 Task: Find connections with filter location Heist-op-den-Berg with filter topic #leadershipwith filter profile language Potuguese with filter current company SBI Life Insurance Co. Ltd. with filter school SHREE K.M. SAVJANI & SMT. K.K. SAVJANI B.B.A./B.C.A. COLLEGE, VERAVAL with filter industry Janitorial Services with filter service category Market Strategy with filter keywords title Sports Volunteer
Action: Mouse moved to (458, 171)
Screenshot: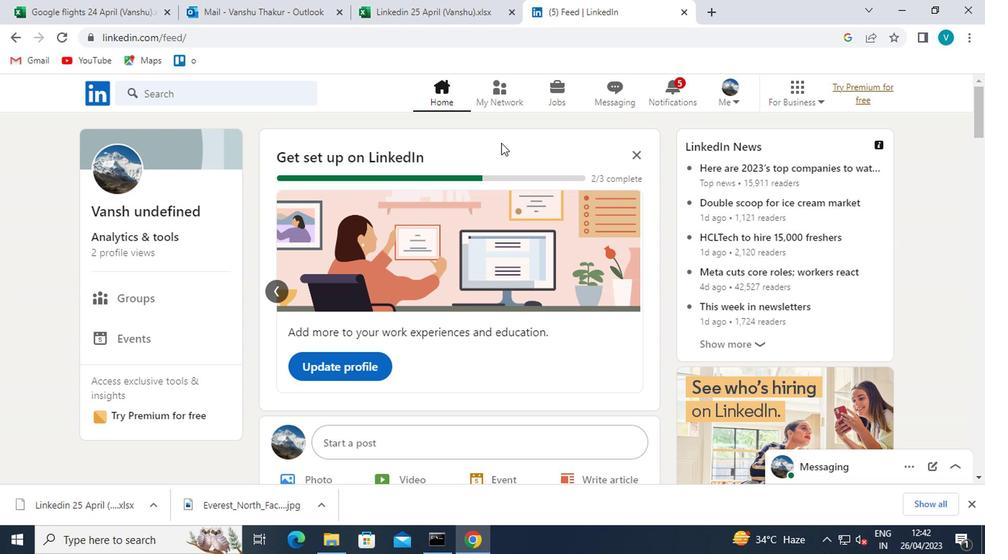
Action: Mouse pressed left at (458, 171)
Screenshot: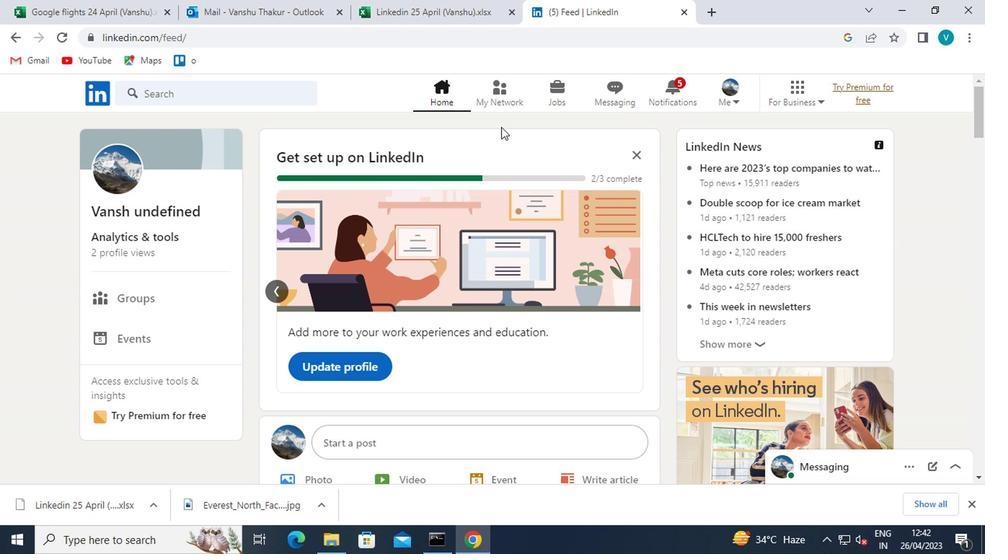 
Action: Mouse moved to (218, 222)
Screenshot: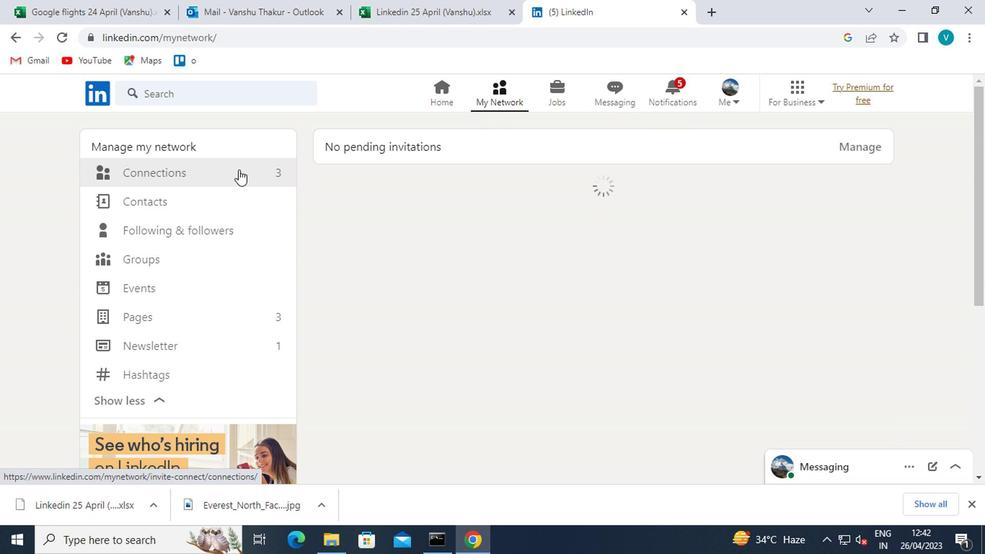 
Action: Mouse pressed left at (218, 222)
Screenshot: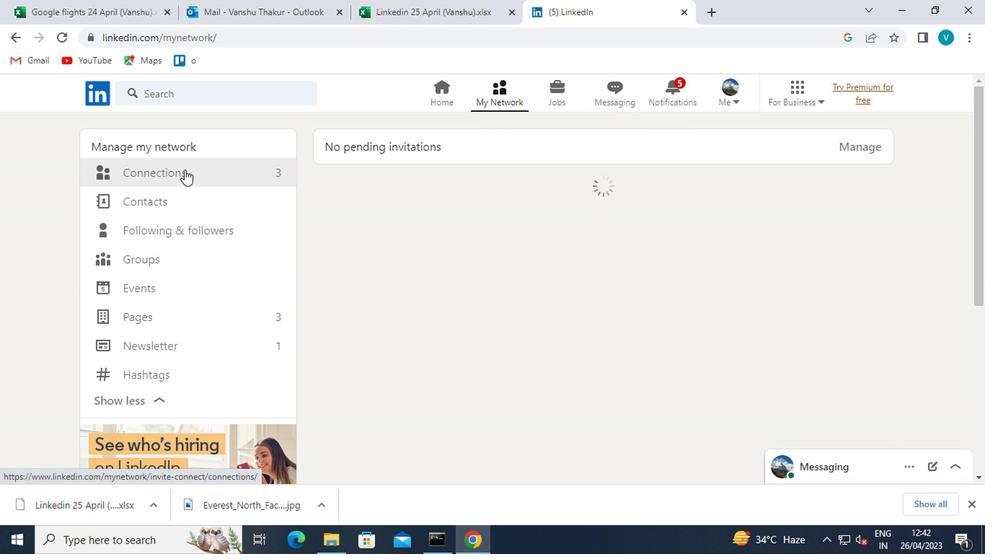 
Action: Mouse moved to (528, 219)
Screenshot: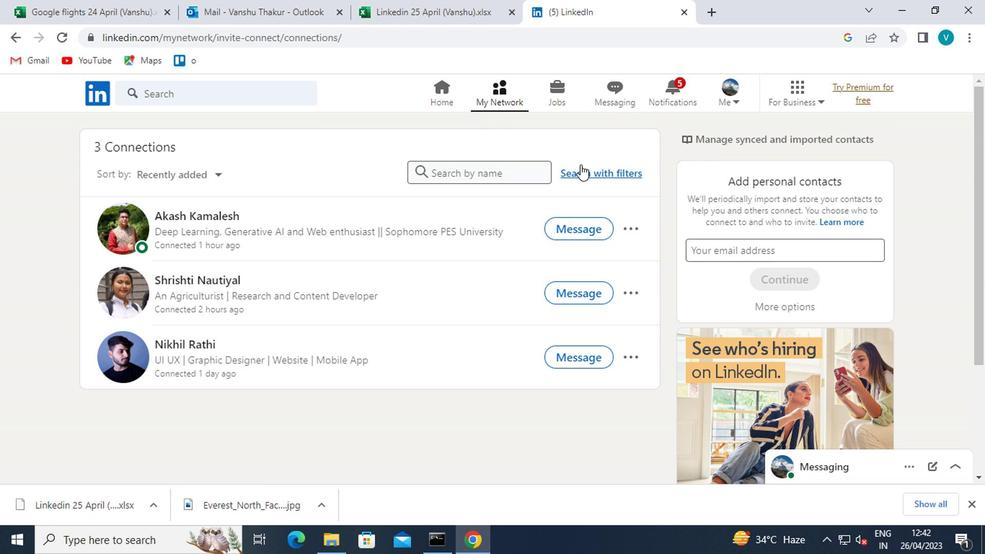 
Action: Mouse pressed left at (528, 219)
Screenshot: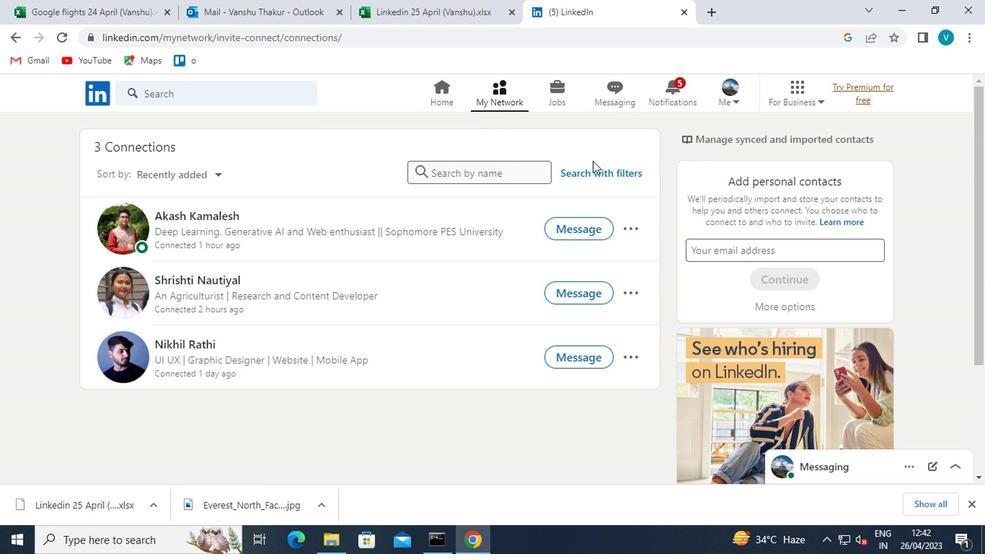 
Action: Mouse moved to (451, 198)
Screenshot: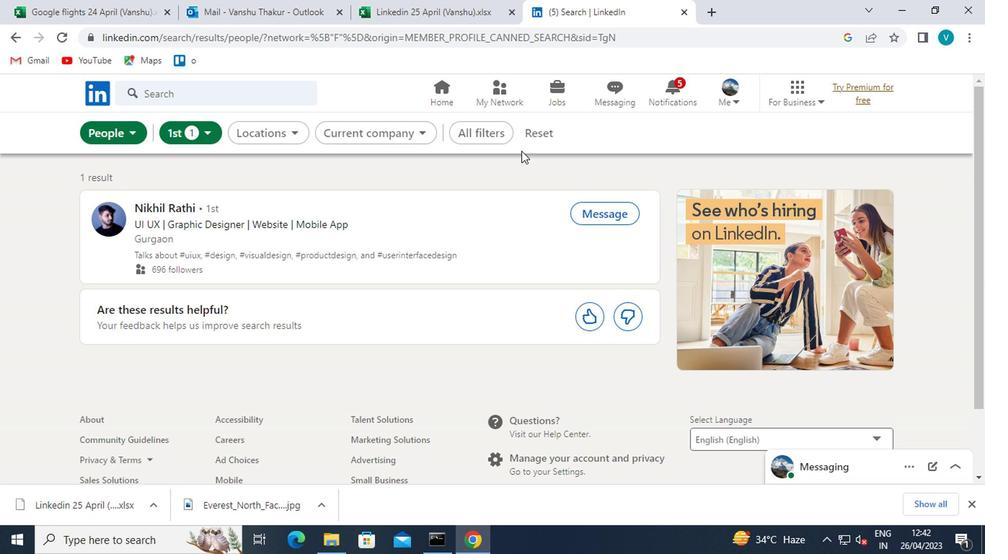 
Action: Mouse pressed left at (451, 198)
Screenshot: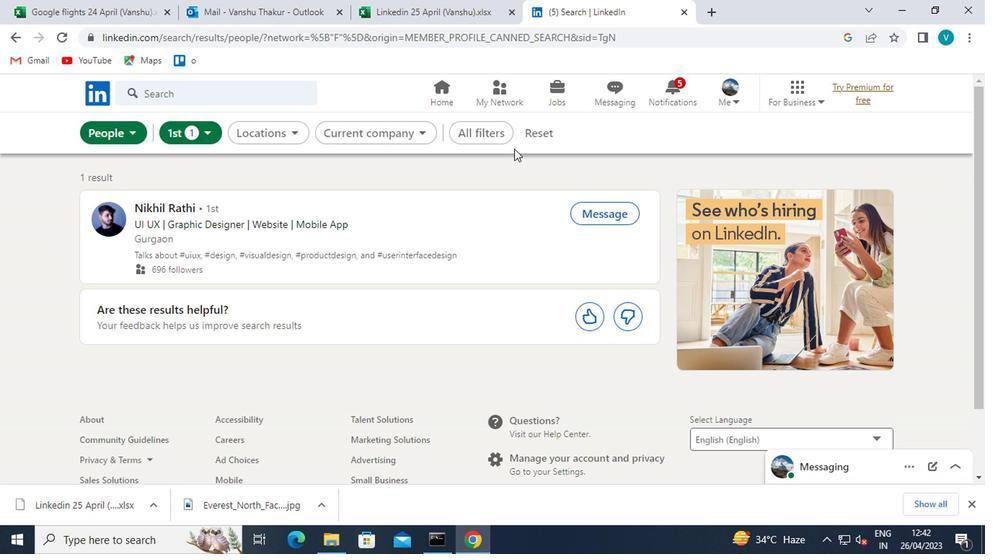 
Action: Mouse moved to (602, 260)
Screenshot: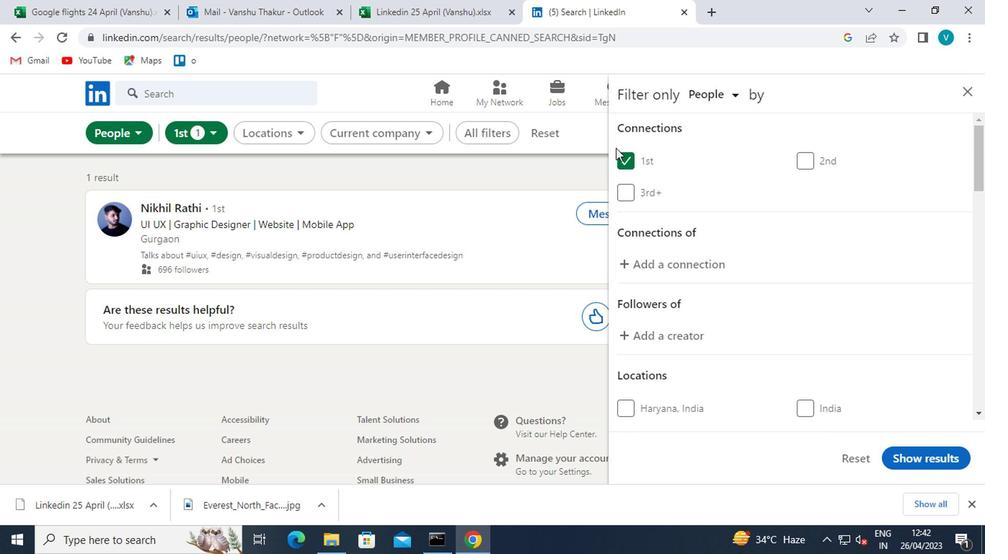 
Action: Mouse scrolled (602, 259) with delta (0, 0)
Screenshot: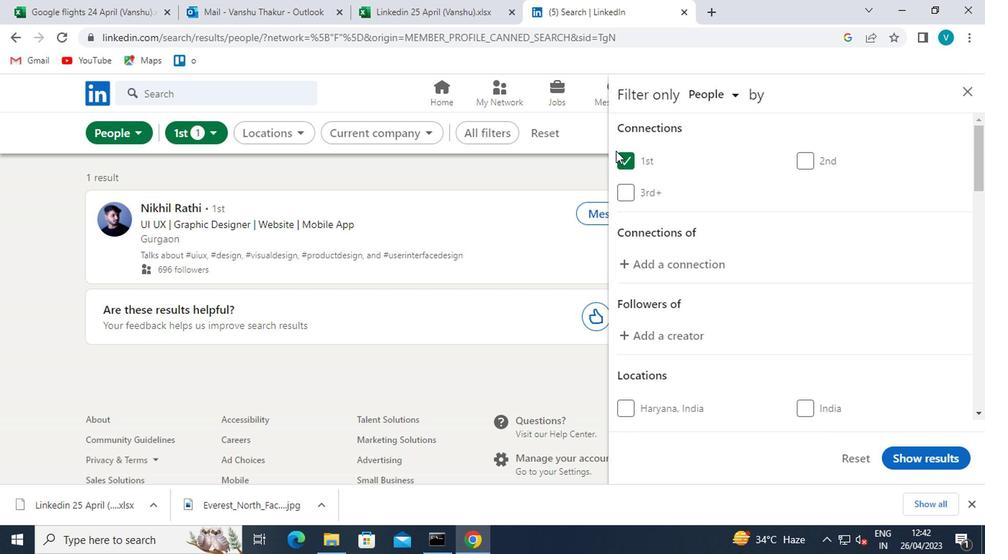 
Action: Mouse moved to (602, 260)
Screenshot: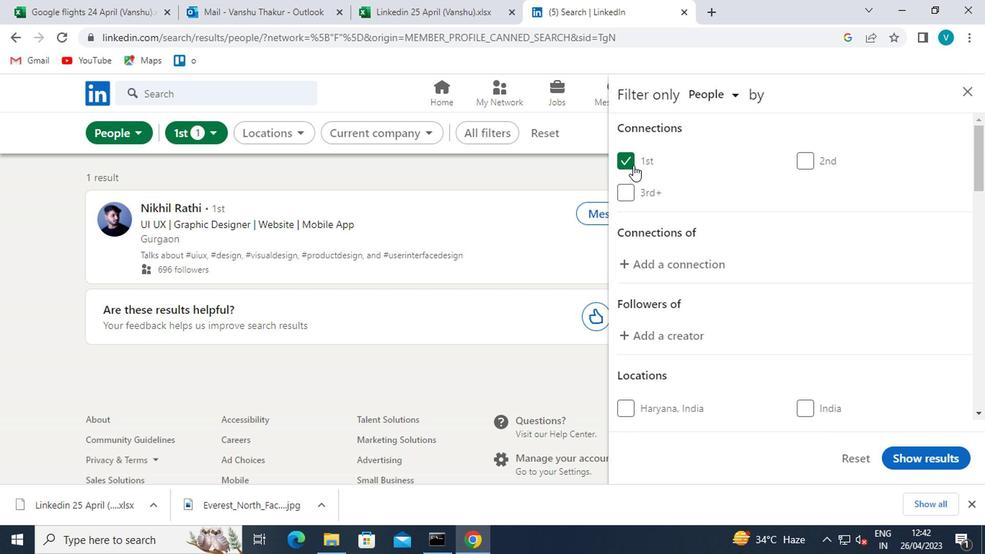 
Action: Mouse scrolled (602, 260) with delta (0, 0)
Screenshot: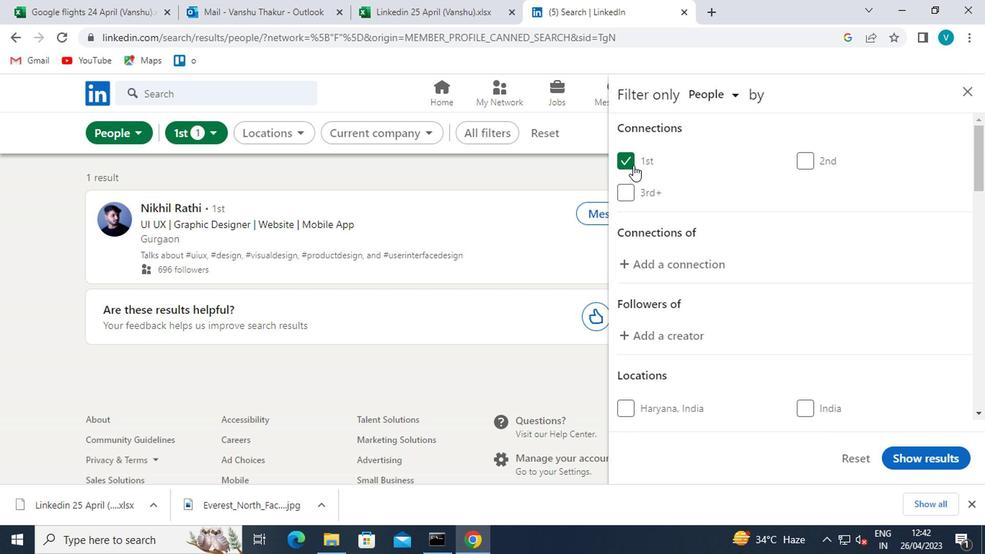
Action: Mouse moved to (579, 330)
Screenshot: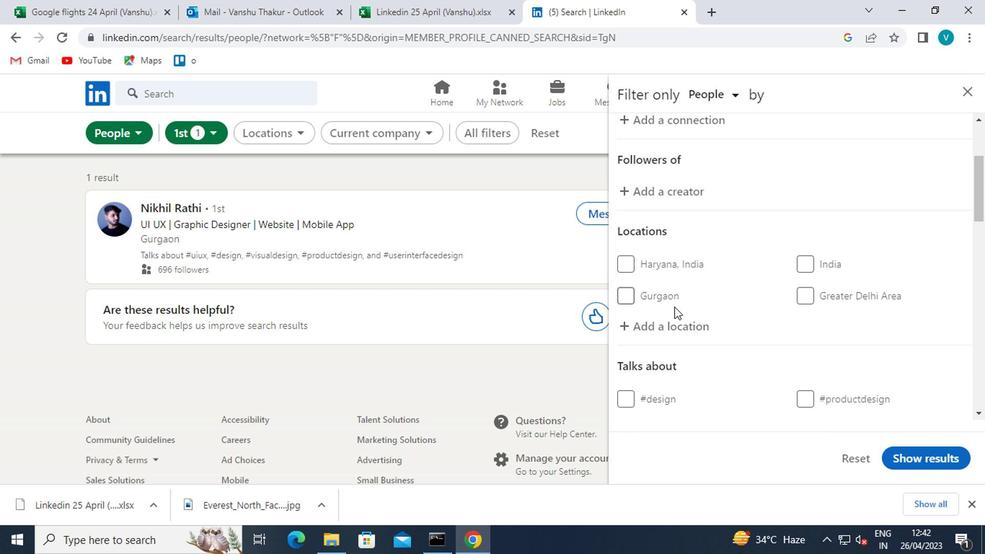 
Action: Mouse pressed left at (579, 330)
Screenshot: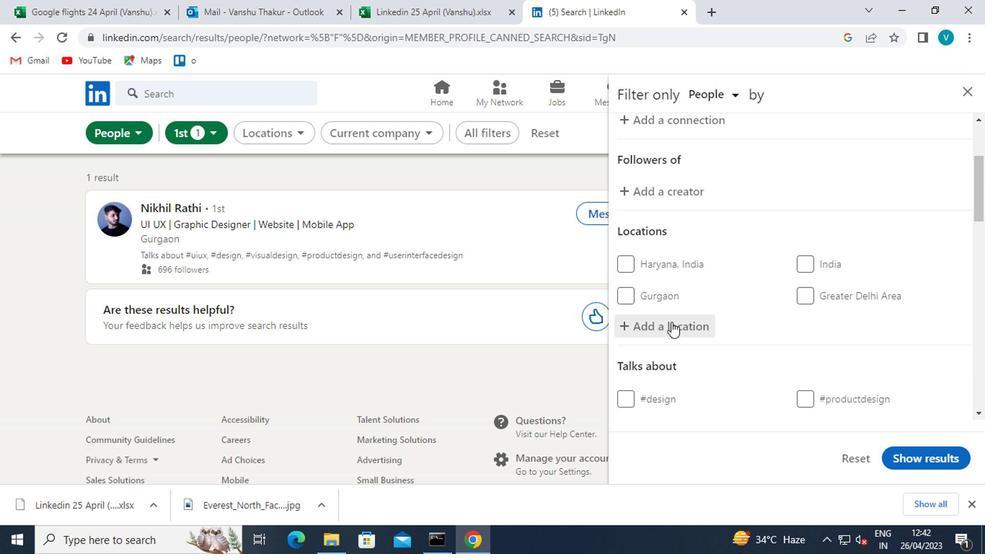 
Action: Key pressed <Key.shift>HEIST
Screenshot: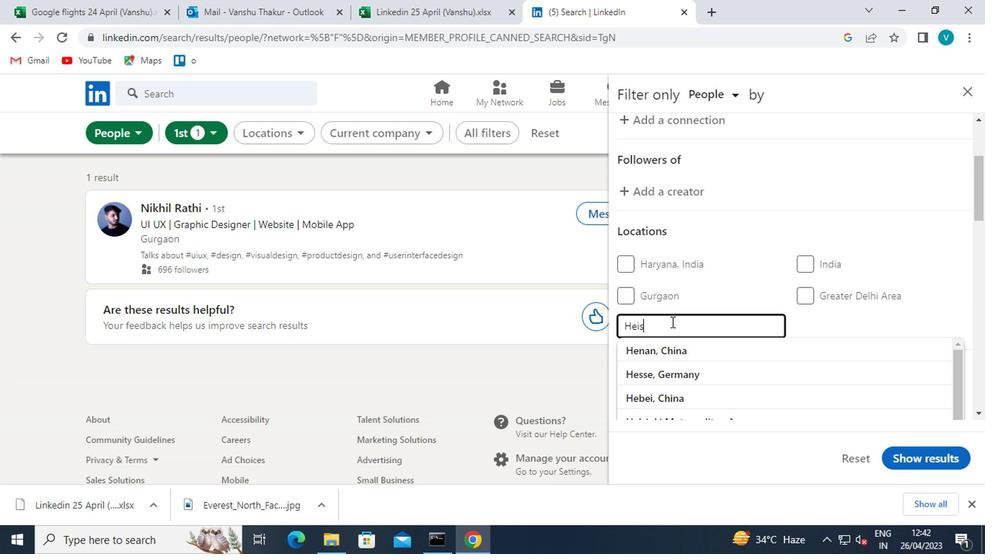 
Action: Mouse moved to (579, 349)
Screenshot: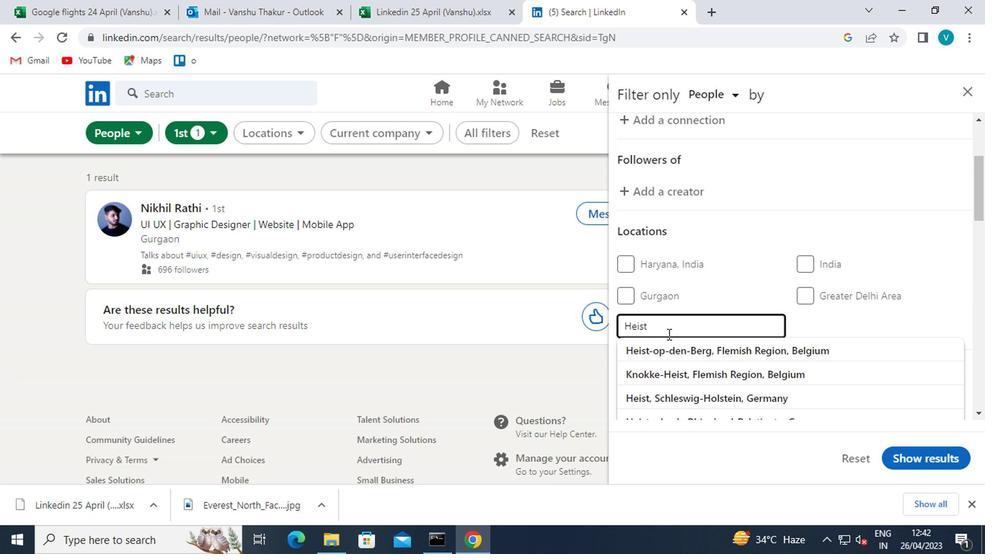 
Action: Mouse pressed left at (579, 349)
Screenshot: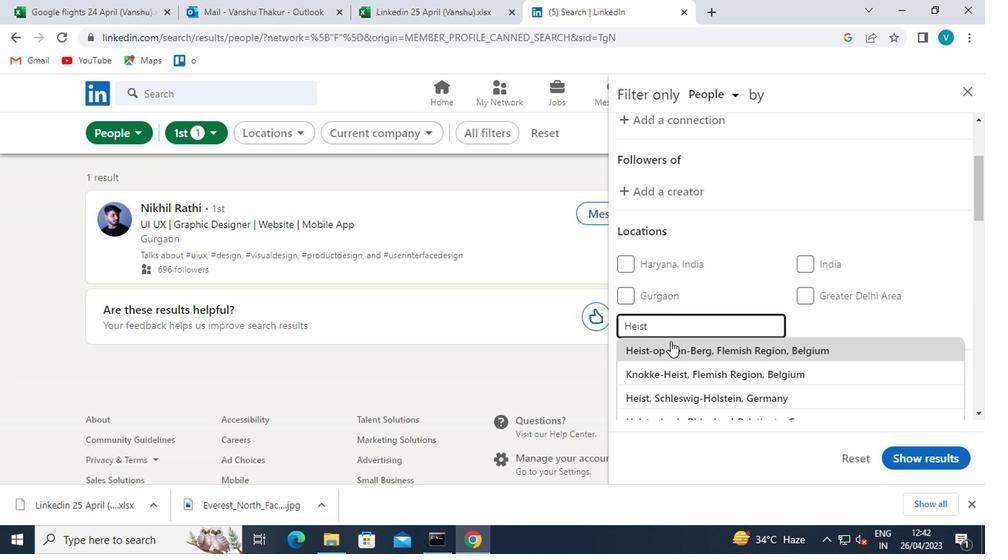 
Action: Mouse scrolled (579, 348) with delta (0, 0)
Screenshot: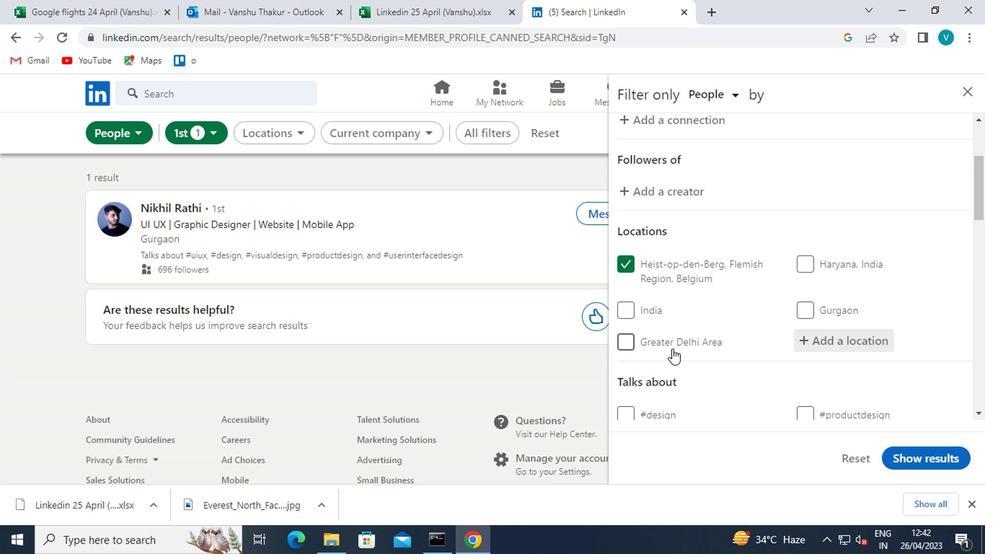 
Action: Mouse scrolled (579, 348) with delta (0, 0)
Screenshot: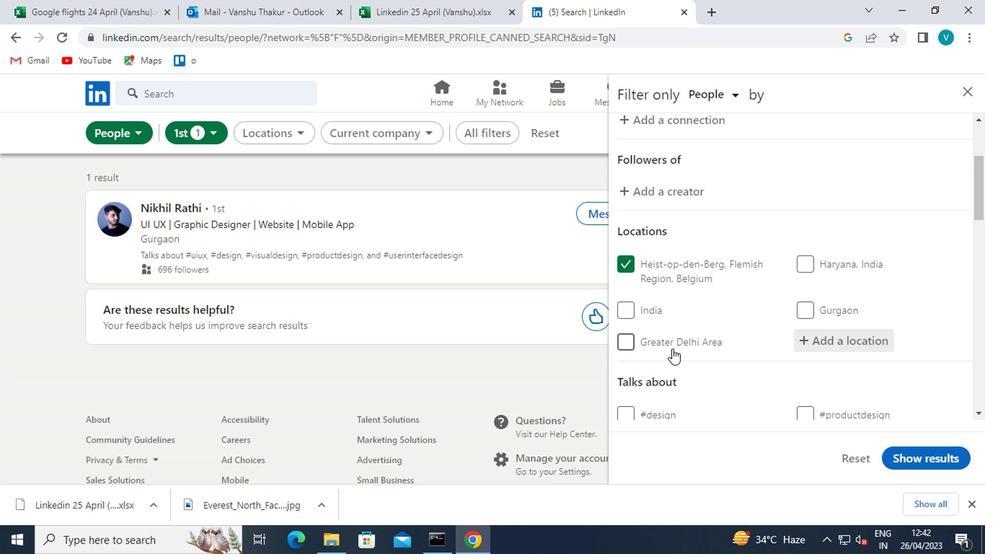 
Action: Mouse moved to (683, 333)
Screenshot: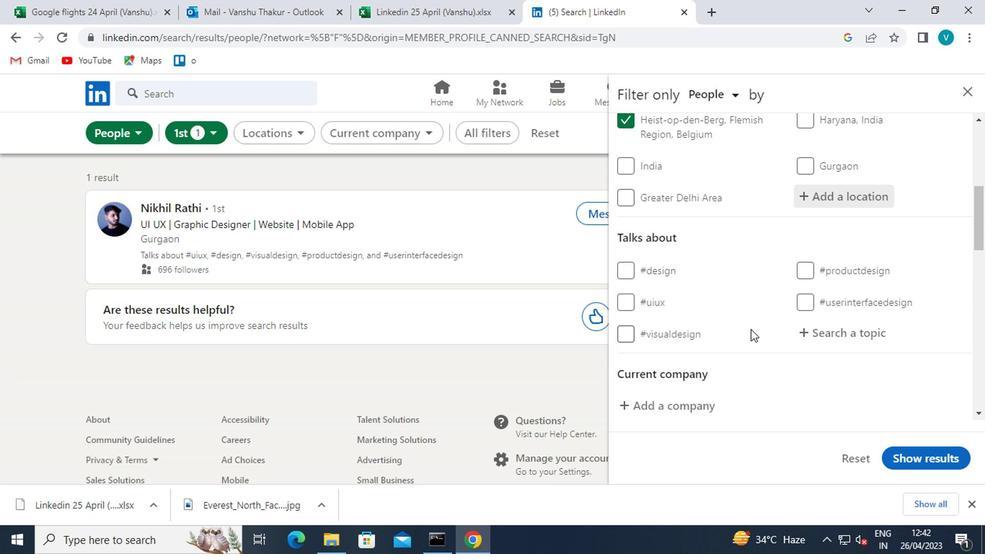 
Action: Mouse pressed left at (683, 333)
Screenshot: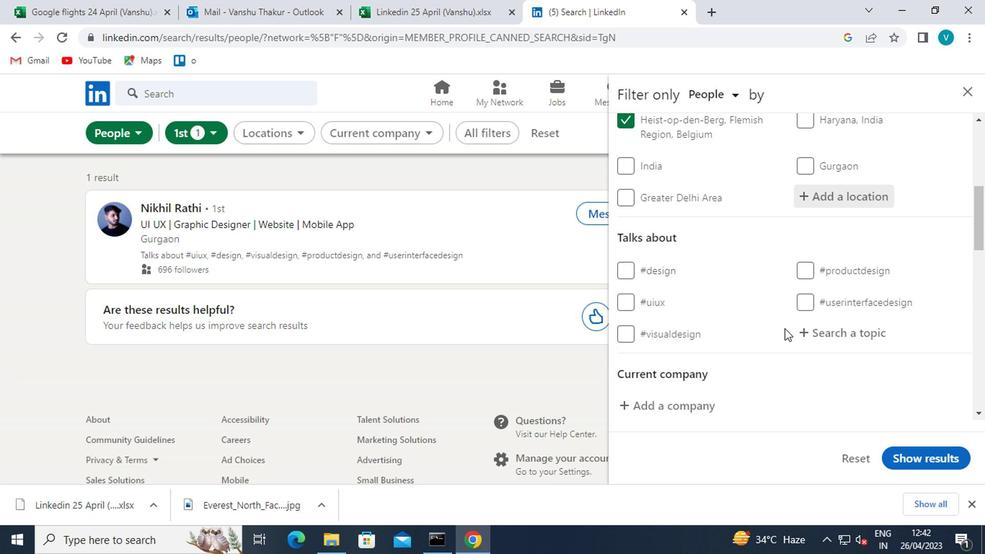 
Action: Key pressed <Key.shift><Key.shift><Key.shift><Key.shift><Key.shift><Key.shift><Key.shift><Key.shift><Key.shift><Key.shift><Key.shift><Key.shift><Key.shift><Key.shift><Key.shift><Key.shift><Key.shift><Key.shift><Key.shift><Key.shift><Key.shift><Key.shift><Key.shift><Key.shift><Key.shift><Key.shift><Key.shift><Key.shift><Key.shift><Key.shift><Key.shift><Key.shift><Key.shift><Key.shift><Key.shift><Key.shift><Key.shift><Key.shift><Key.shift><Key.shift><Key.shift><Key.shift><Key.shift><Key.shift><Key.shift><Key.shift><Key.shift><Key.shift><Key.shift><Key.shift><Key.shift><Key.shift><Key.shift><Key.shift><Key.shift><Key.shift><Key.shift><Key.shift><Key.shift><Key.shift><Key.shift><Key.shift><Key.shift><Key.shift><Key.shift><Key.shift><Key.shift><Key.shift><Key.shift><Key.shift><Key.shift><Key.shift><Key.shift><Key.shift><Key.shift><Key.shift><Key.shift><Key.shift>#LEADERSHIP
Screenshot: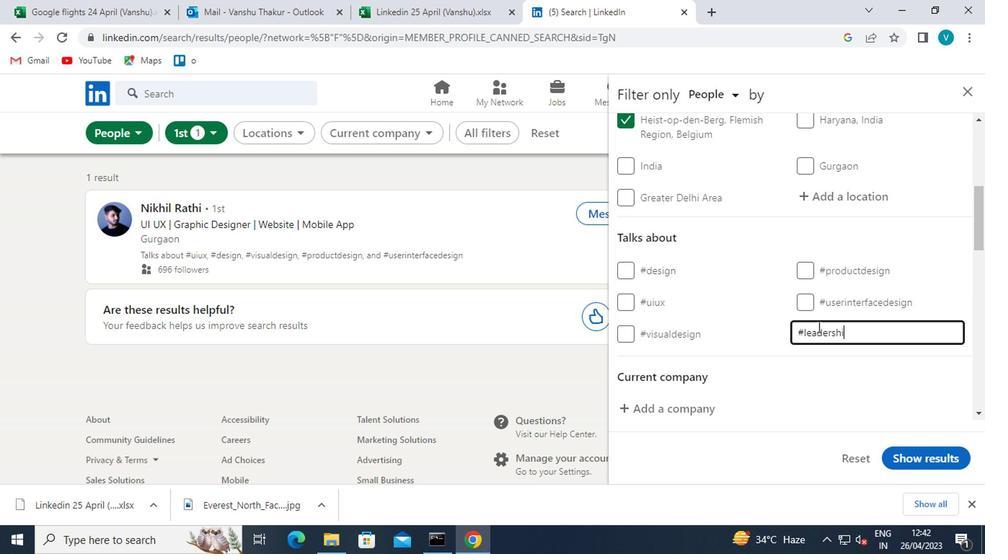 
Action: Mouse moved to (679, 360)
Screenshot: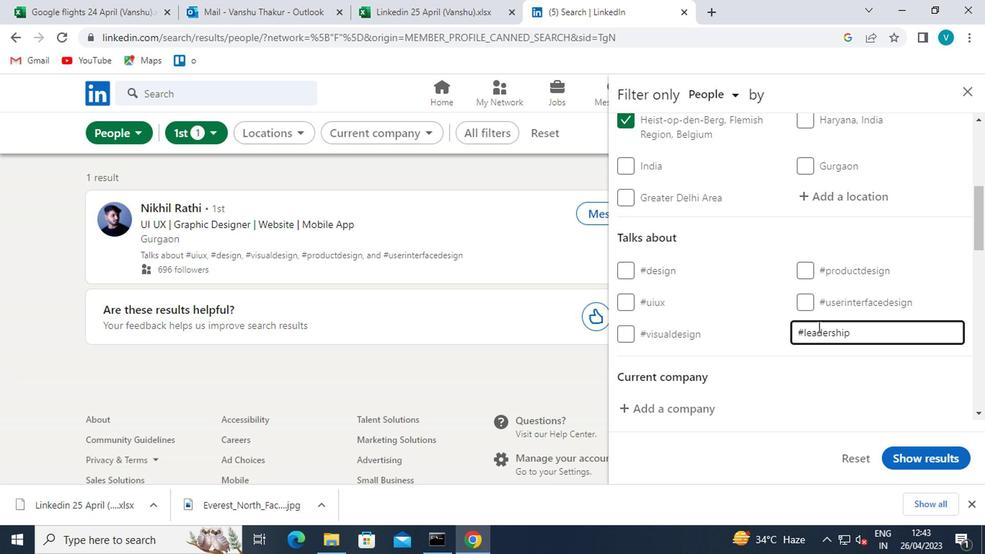 
Action: Mouse pressed left at (679, 360)
Screenshot: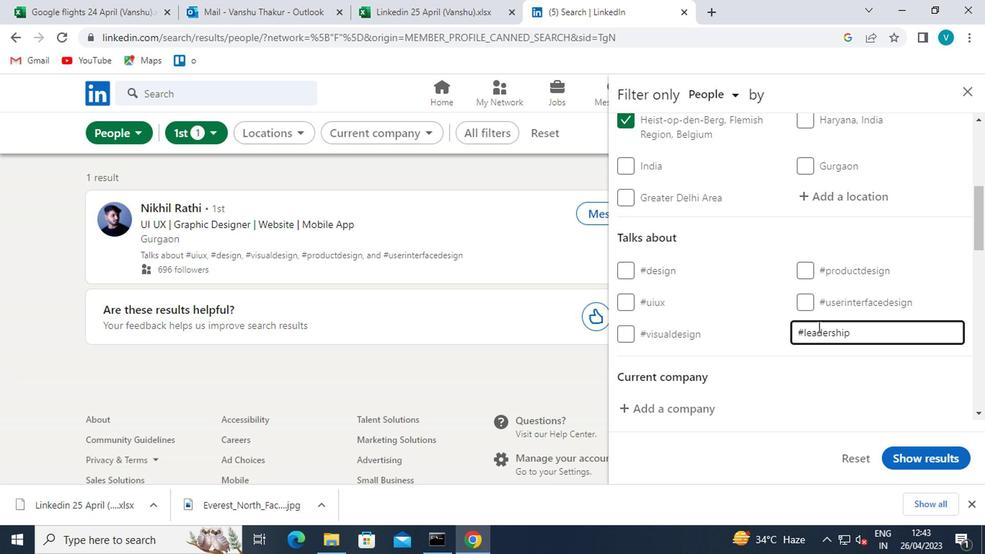 
Action: Mouse scrolled (679, 359) with delta (0, 0)
Screenshot: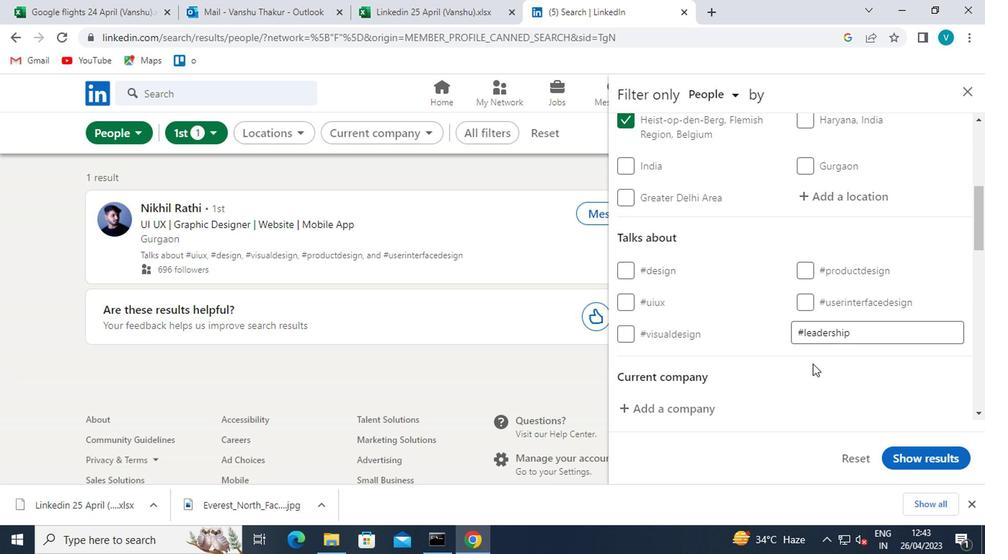 
Action: Mouse scrolled (679, 359) with delta (0, 0)
Screenshot: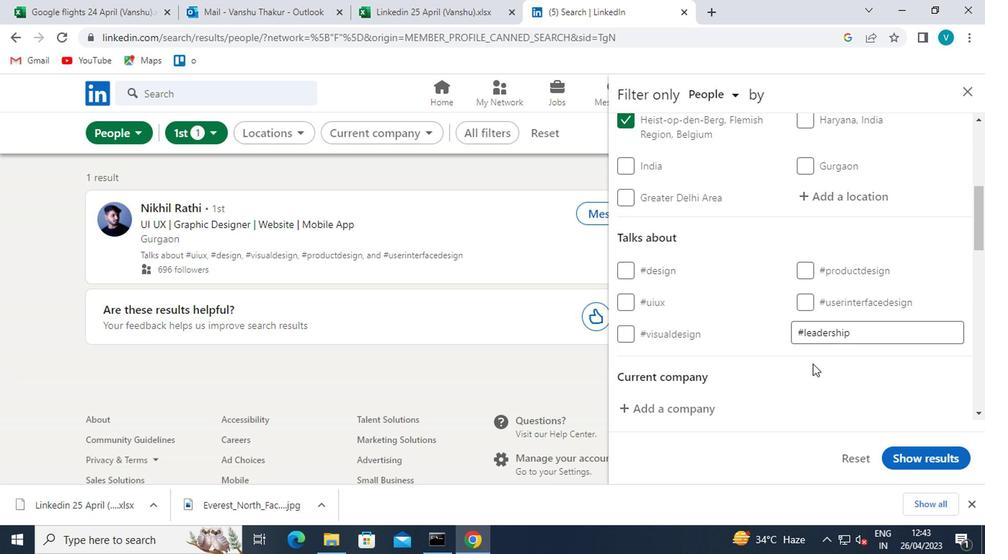 
Action: Mouse moved to (559, 293)
Screenshot: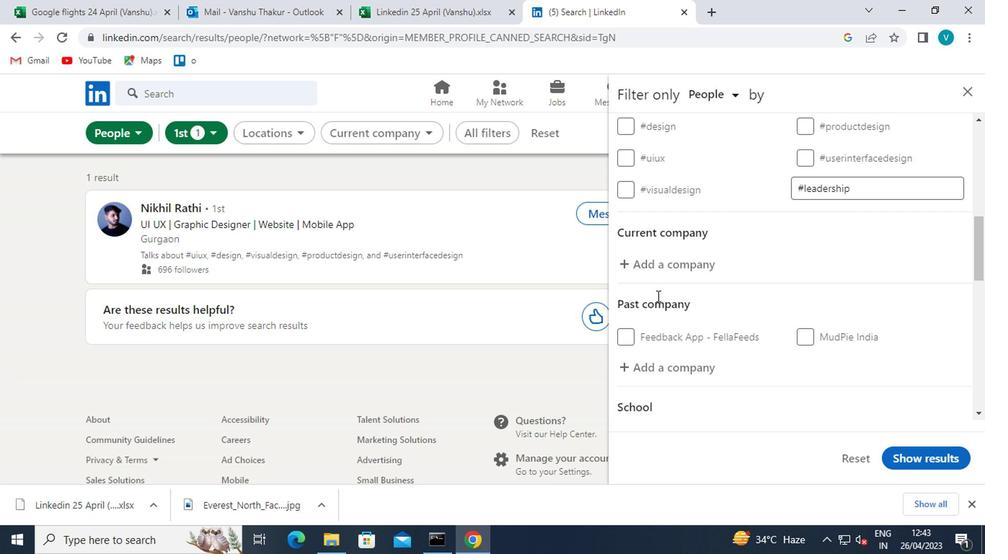 
Action: Mouse pressed left at (559, 293)
Screenshot: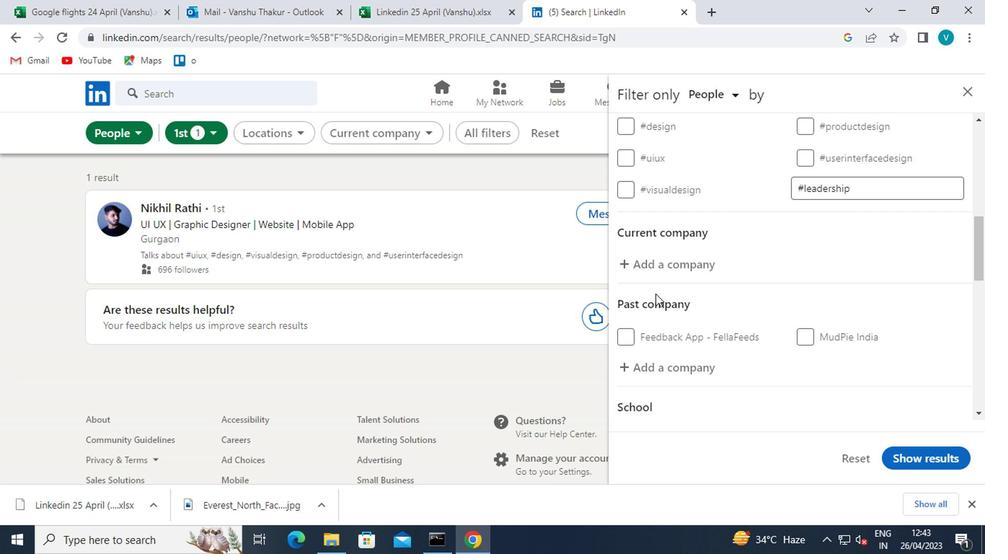 
Action: Key pressed <Key.shift>SBO<Key.backspace><Key.shift>I<Key.space><Key.shift>LIFE<Key.space>
Screenshot: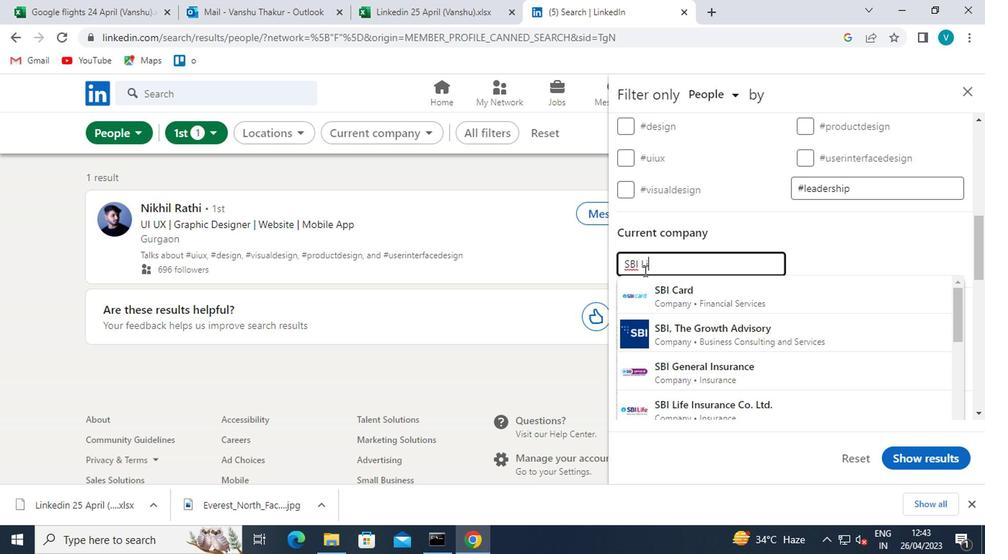 
Action: Mouse moved to (578, 304)
Screenshot: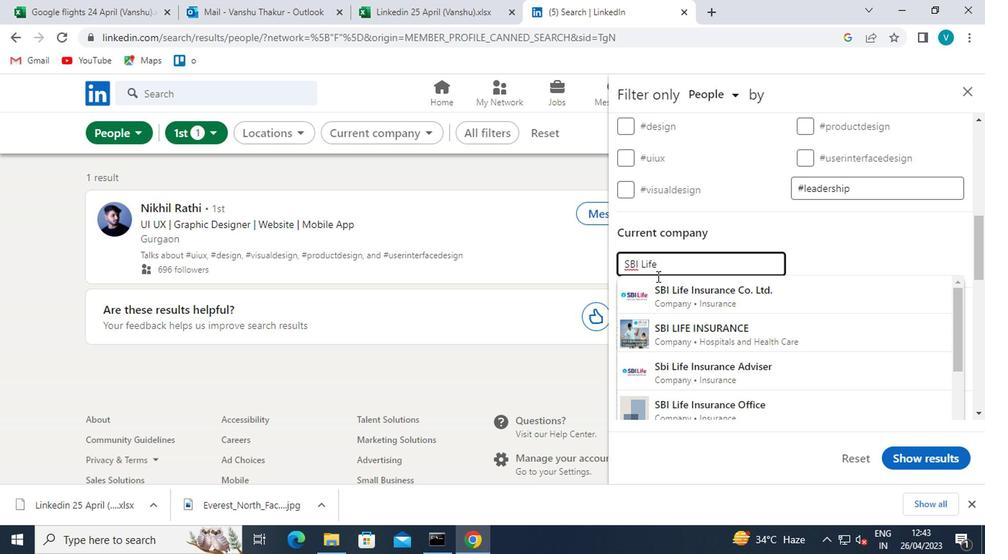 
Action: Mouse pressed left at (578, 304)
Screenshot: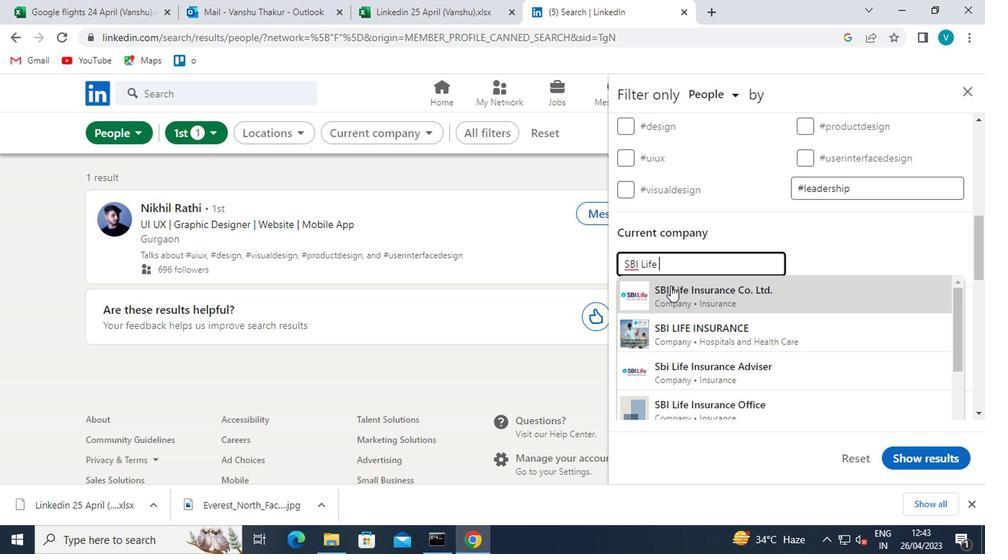 
Action: Mouse scrolled (578, 304) with delta (0, 0)
Screenshot: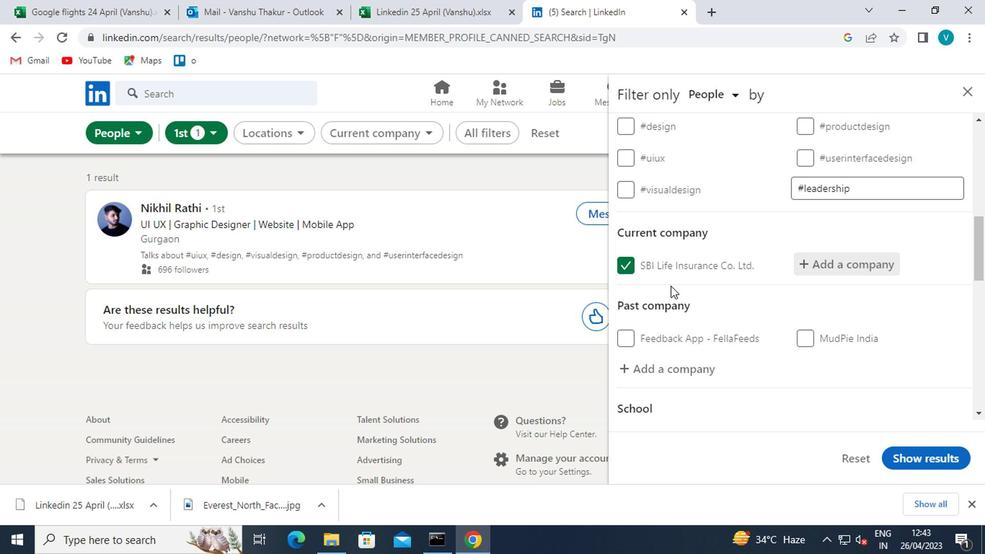 
Action: Mouse scrolled (578, 304) with delta (0, 0)
Screenshot: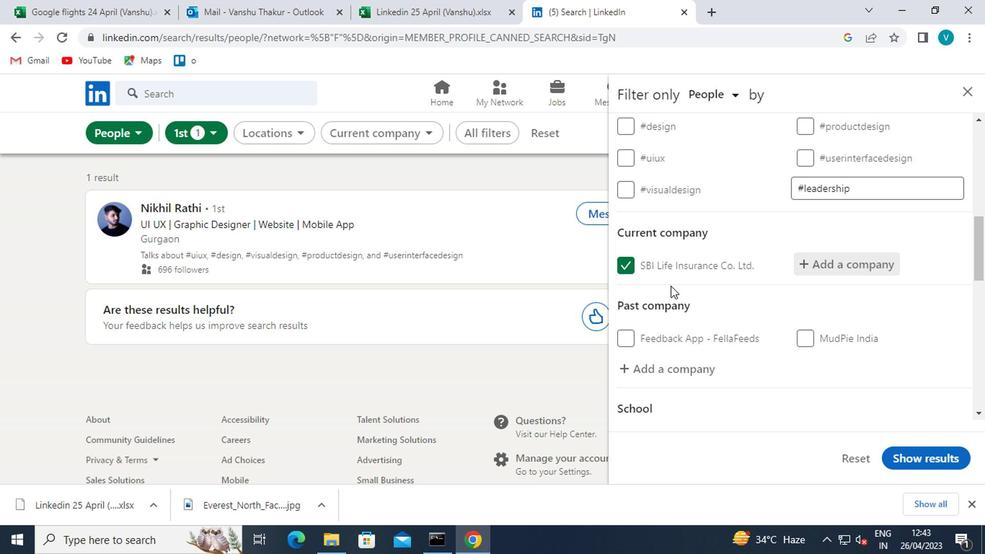 
Action: Mouse moved to (575, 343)
Screenshot: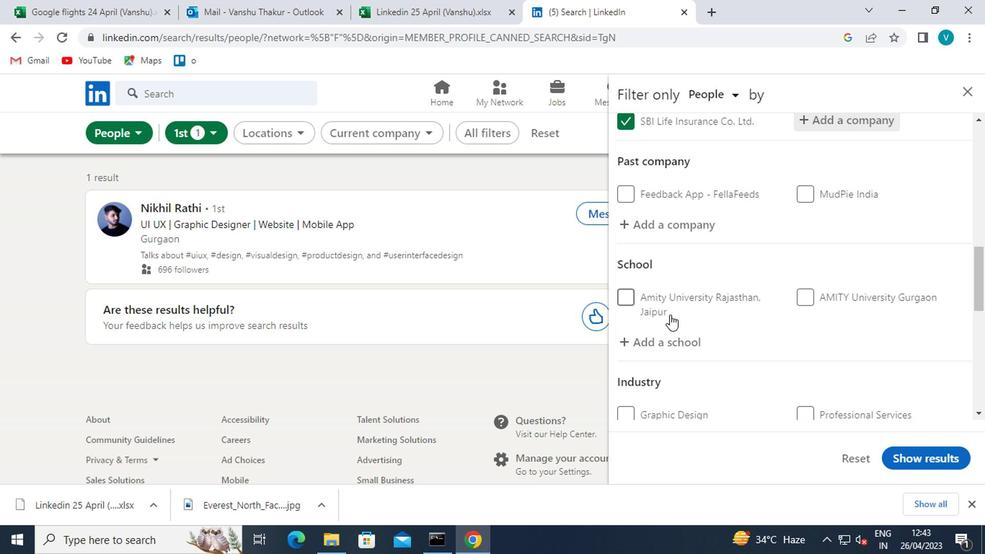 
Action: Mouse pressed left at (575, 343)
Screenshot: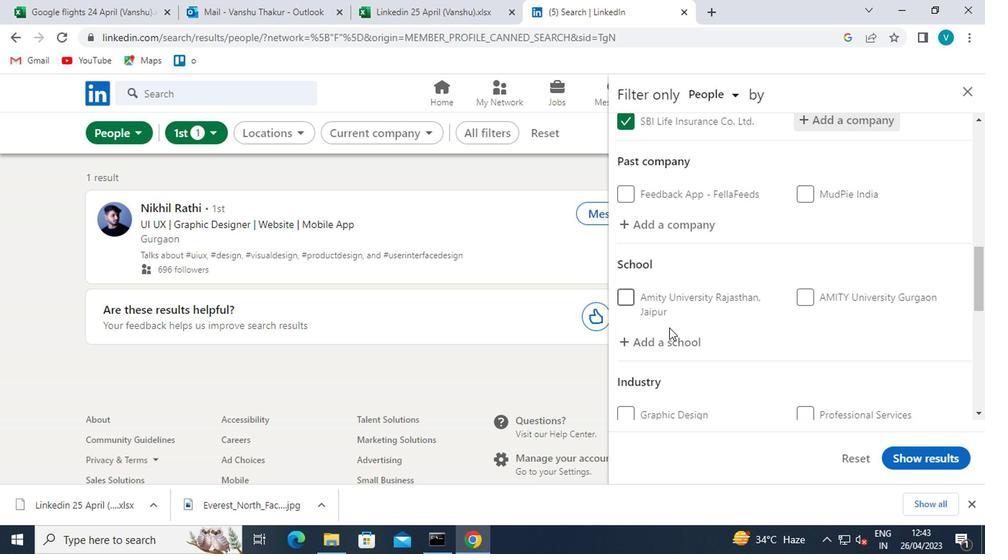 
Action: Key pressed <Key.shift>SHREE<Key.space><Key.shift>K.<Key.shift>M
Screenshot: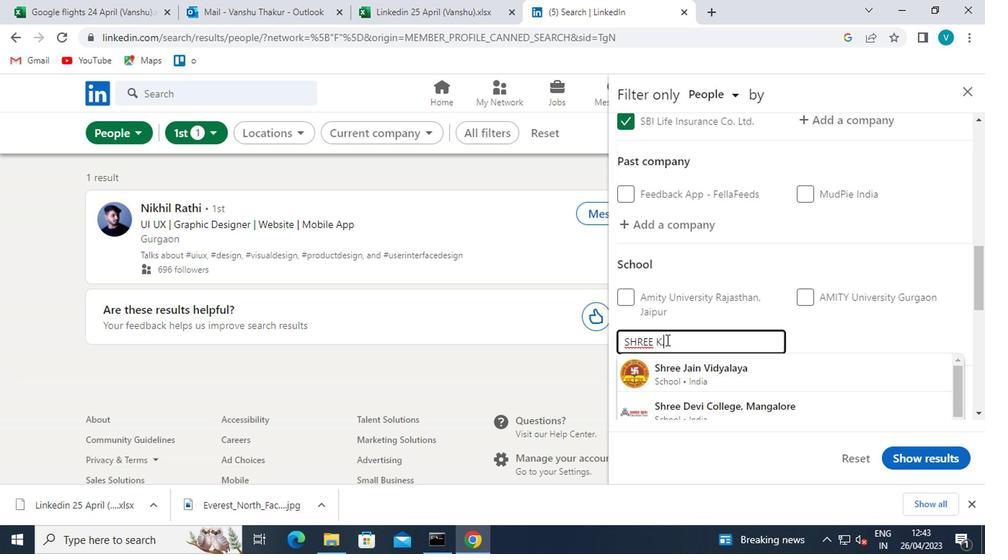 
Action: Mouse moved to (609, 395)
Screenshot: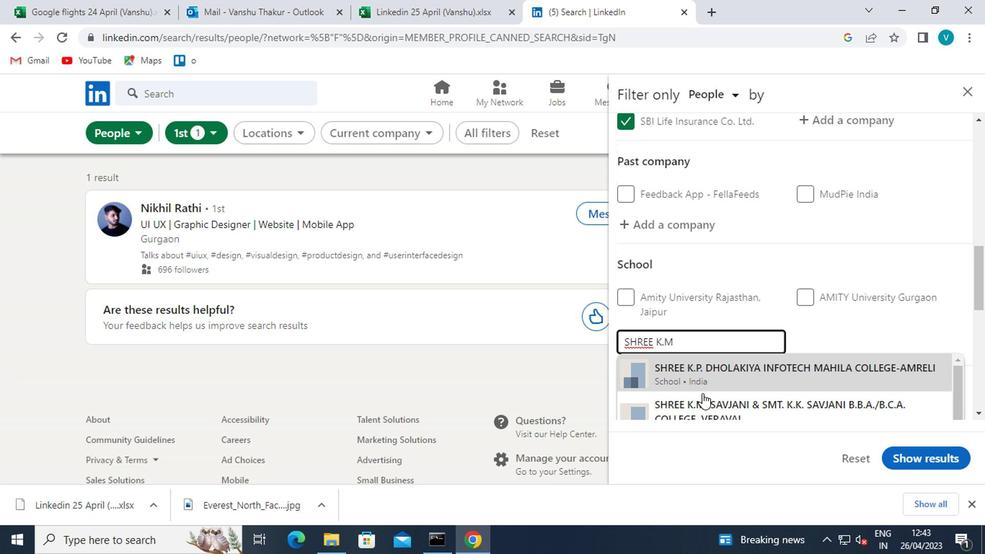 
Action: Mouse pressed left at (609, 395)
Screenshot: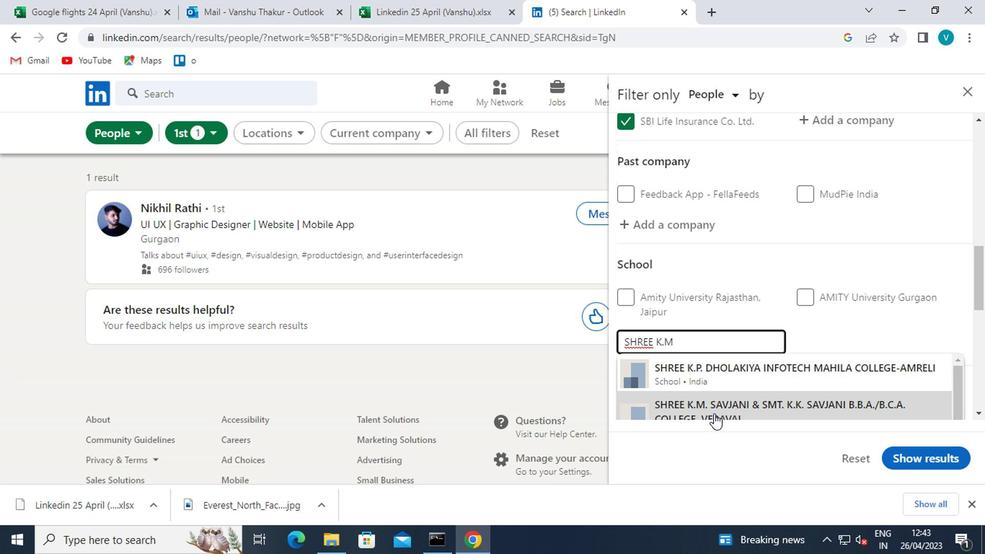 
Action: Mouse moved to (618, 352)
Screenshot: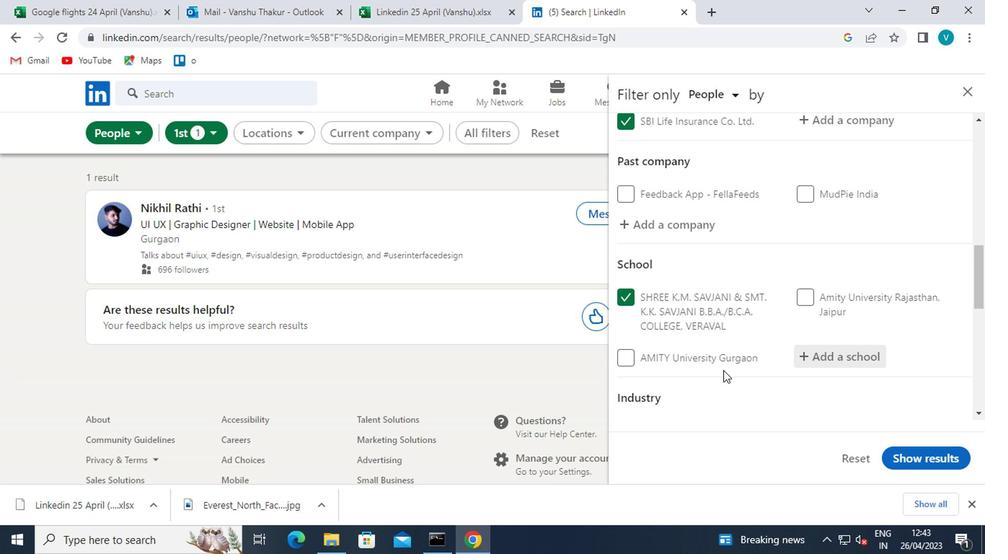 
Action: Mouse scrolled (618, 351) with delta (0, 0)
Screenshot: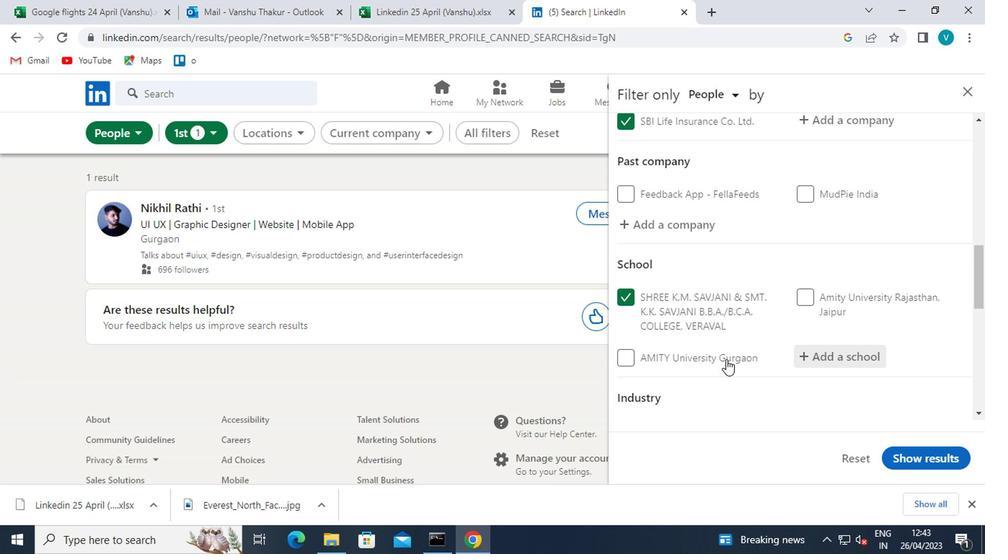 
Action: Mouse scrolled (618, 351) with delta (0, 0)
Screenshot: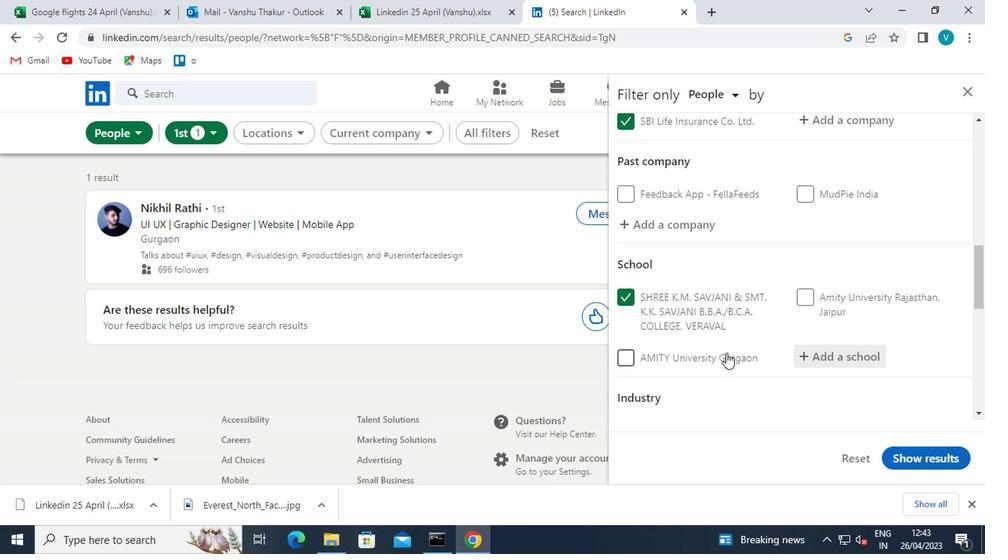 
Action: Mouse moved to (691, 324)
Screenshot: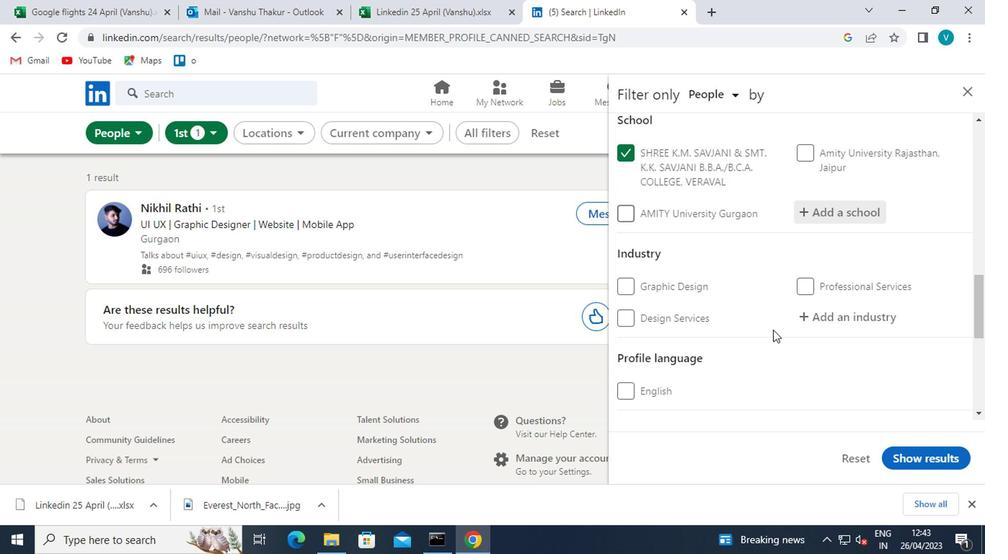 
Action: Mouse pressed left at (691, 324)
Screenshot: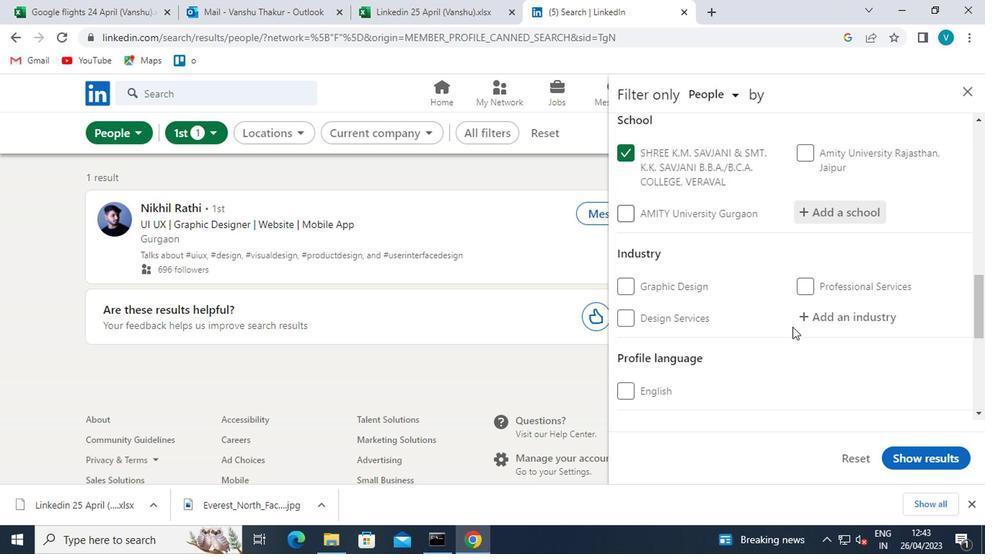
Action: Key pressed <Key.shift>JANITOT<Key.backspace>
Screenshot: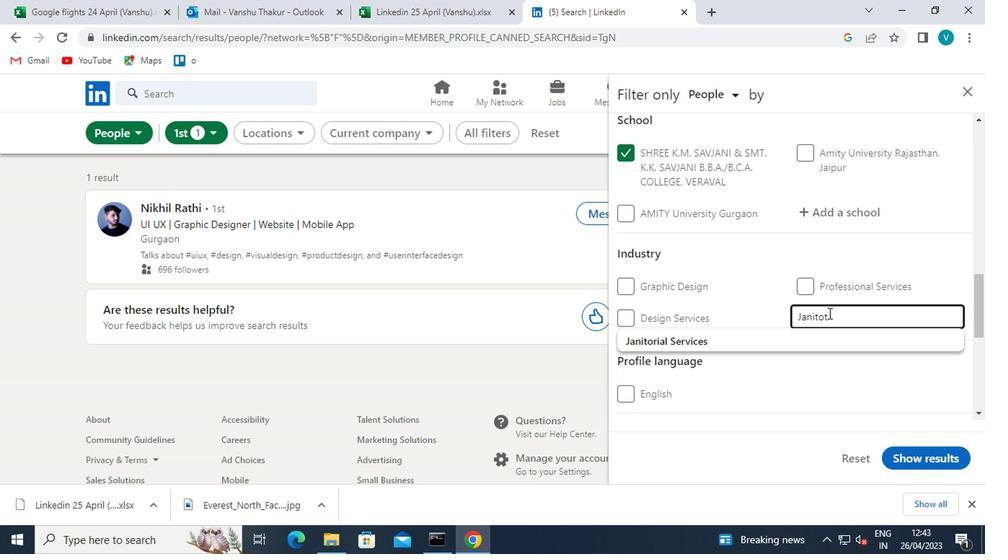 
Action: Mouse moved to (586, 340)
Screenshot: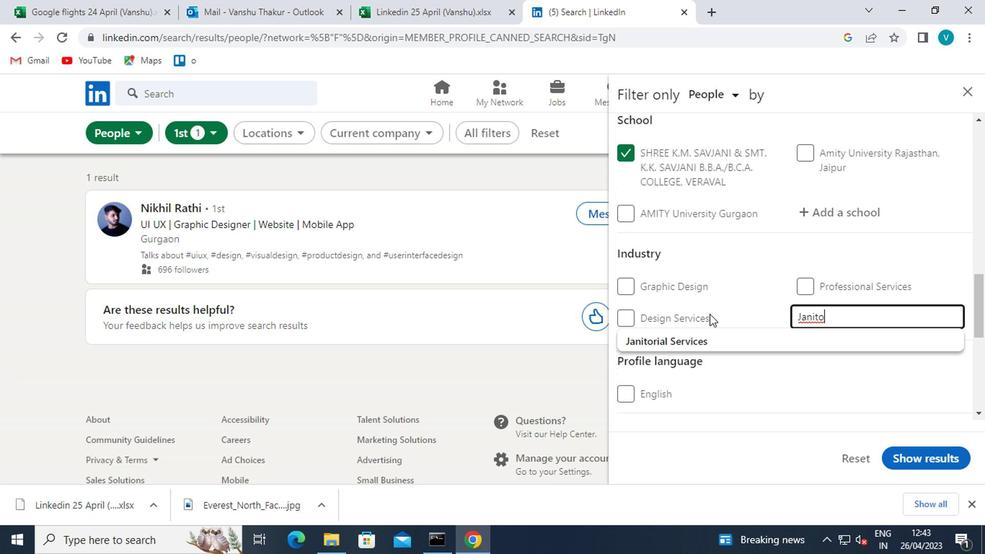 
Action: Mouse pressed left at (586, 340)
Screenshot: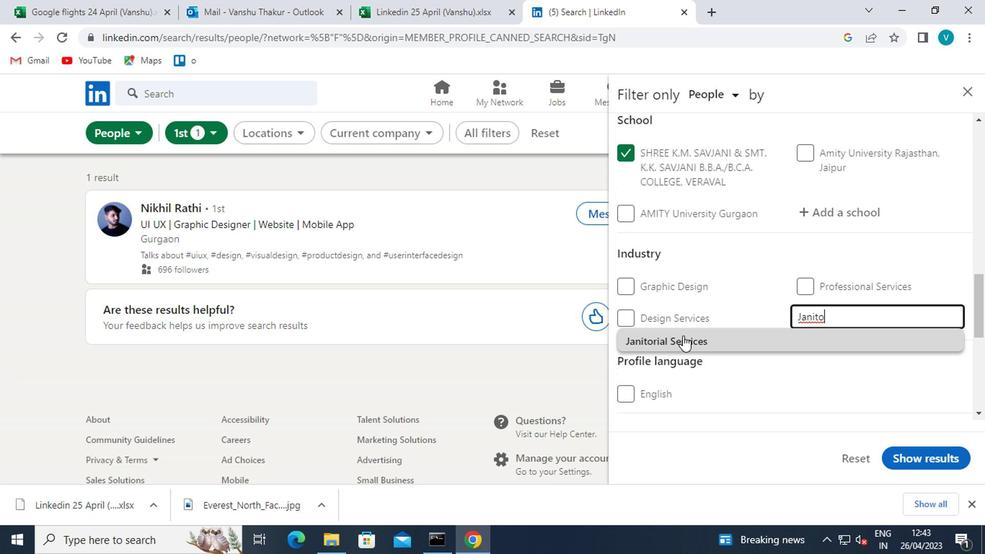 
Action: Mouse scrolled (586, 340) with delta (0, 0)
Screenshot: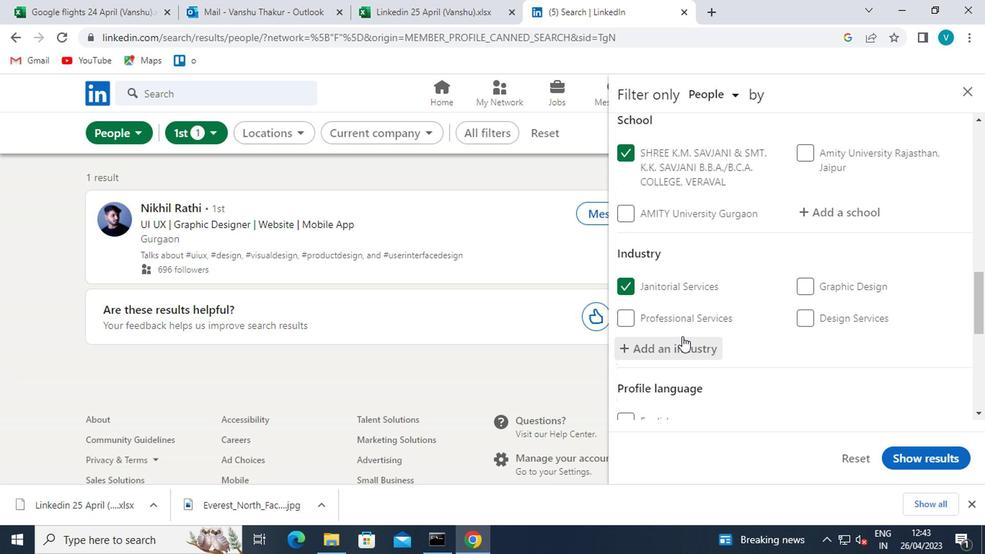 
Action: Mouse scrolled (586, 340) with delta (0, 0)
Screenshot: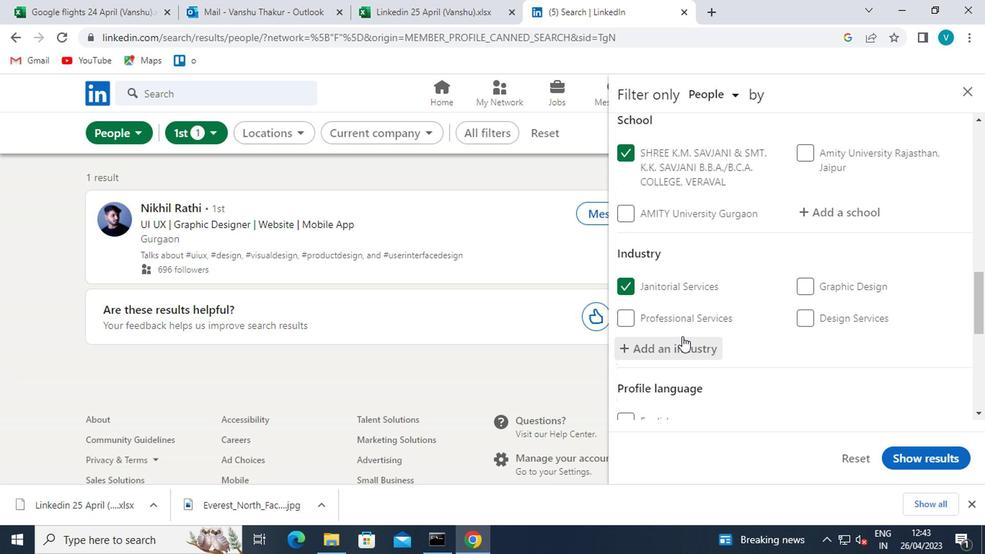 
Action: Mouse scrolled (586, 340) with delta (0, 0)
Screenshot: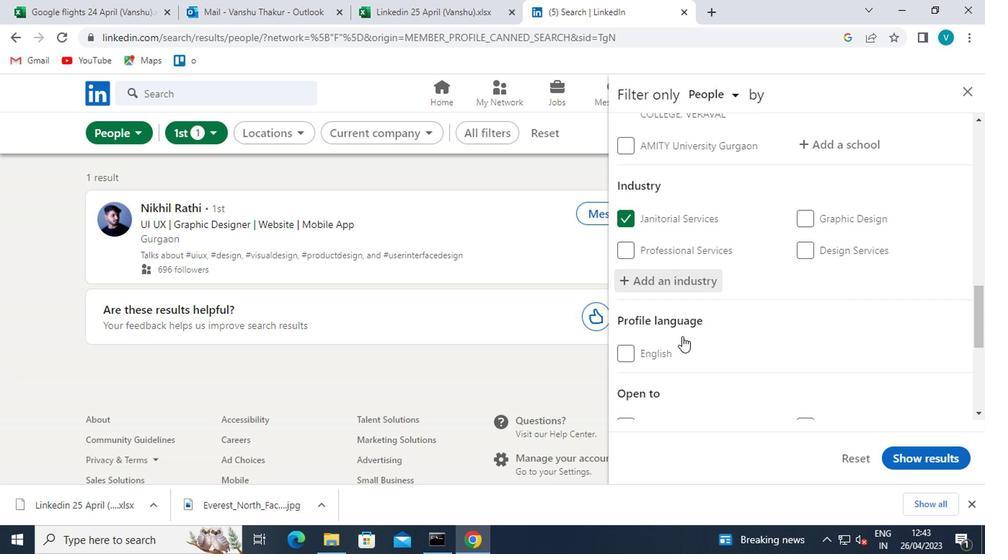 
Action: Mouse scrolled (586, 340) with delta (0, 0)
Screenshot: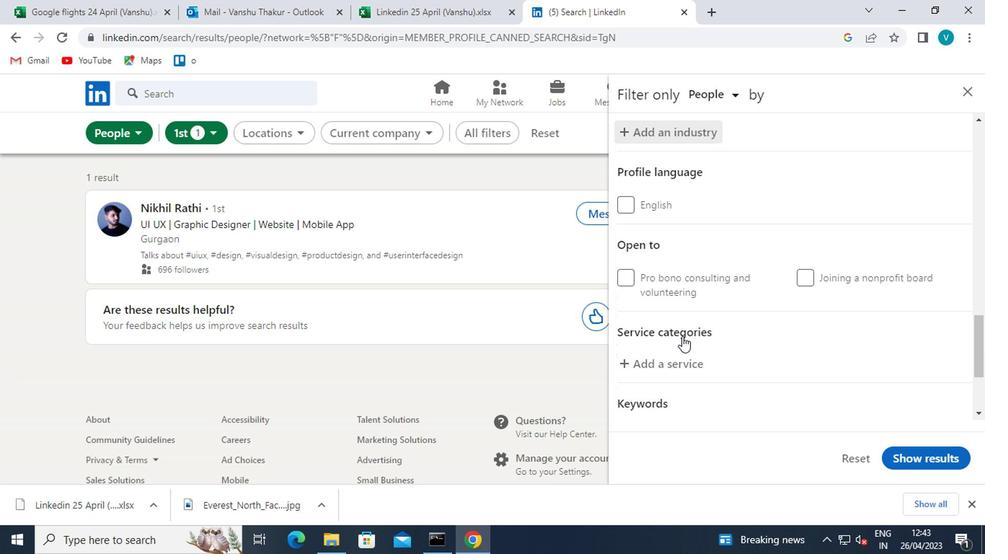 
Action: Mouse moved to (595, 310)
Screenshot: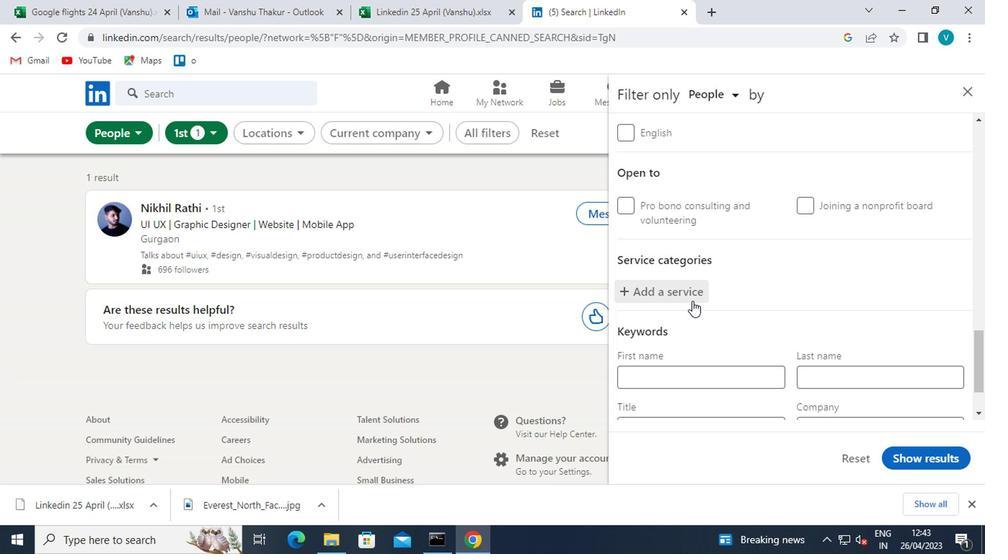 
Action: Mouse scrolled (595, 311) with delta (0, 0)
Screenshot: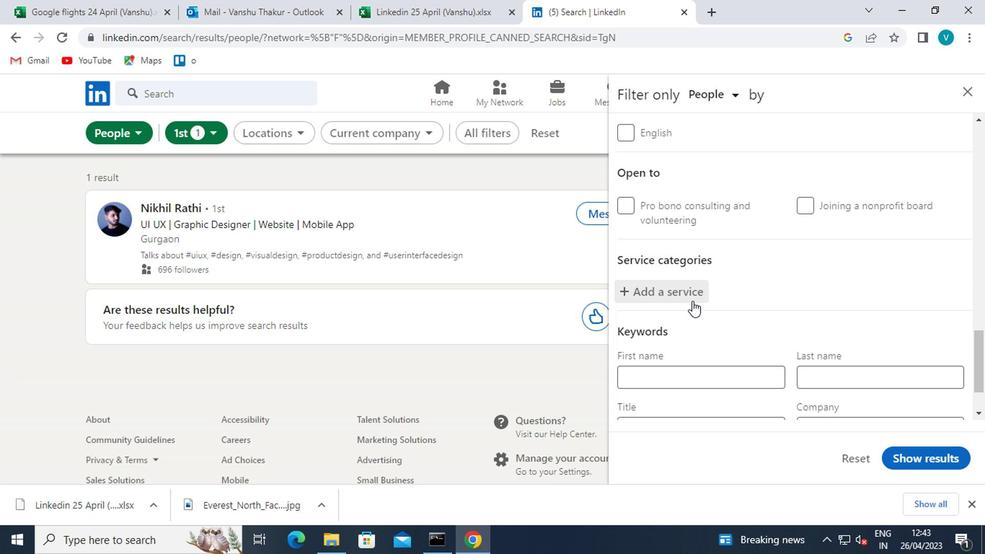
Action: Mouse scrolled (595, 311) with delta (0, 0)
Screenshot: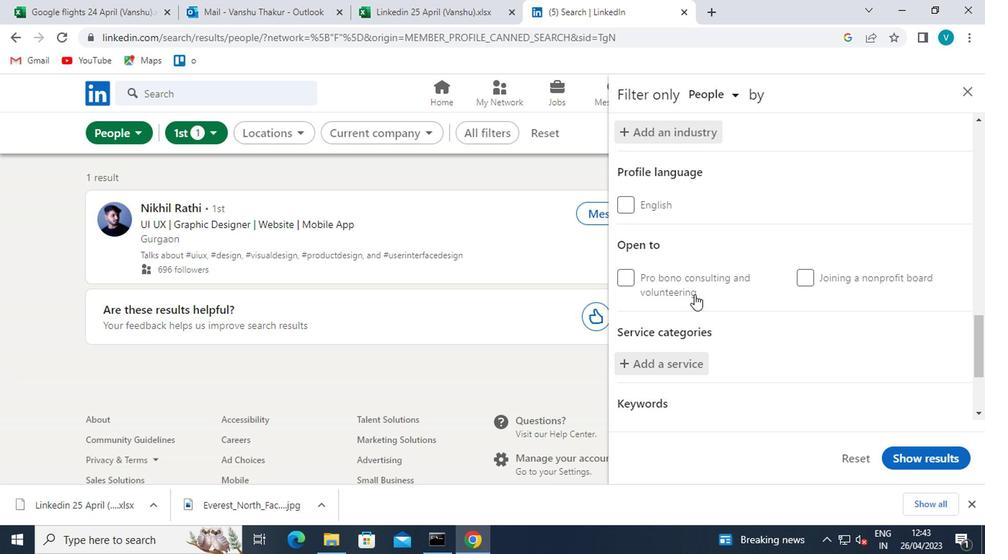 
Action: Mouse scrolled (595, 310) with delta (0, 0)
Screenshot: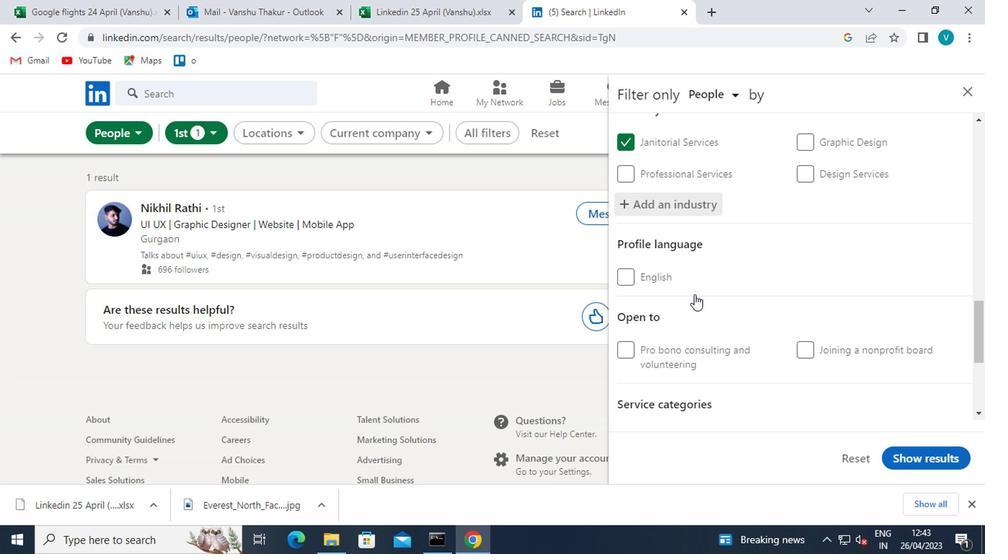 
Action: Mouse moved to (580, 356)
Screenshot: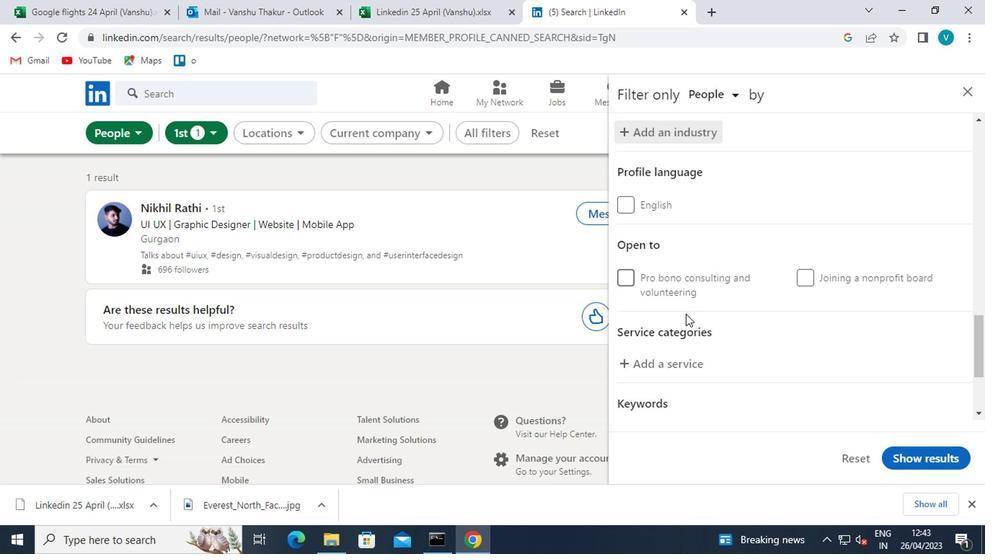 
Action: Mouse pressed left at (580, 356)
Screenshot: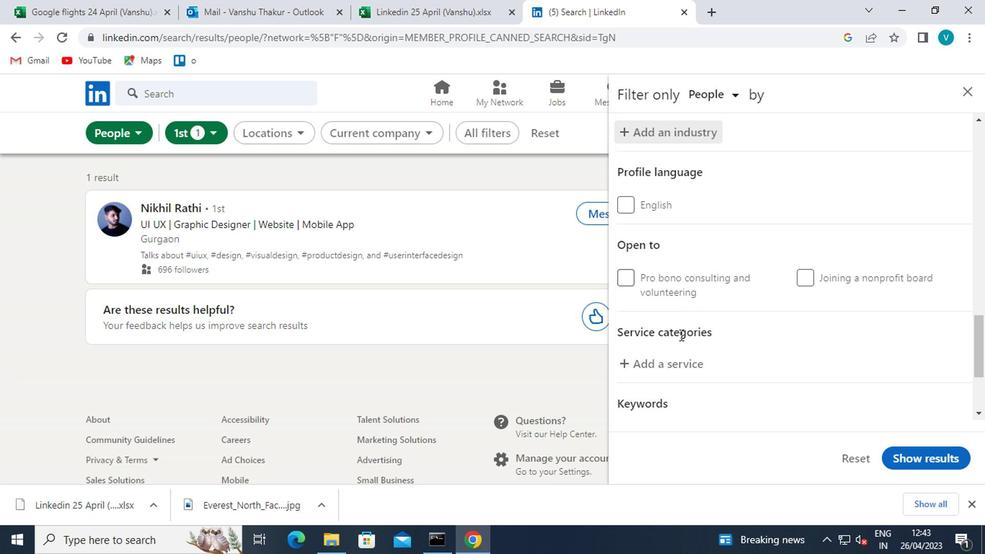 
Action: Key pressed <Key.shift>MARKET<Key.space>
Screenshot: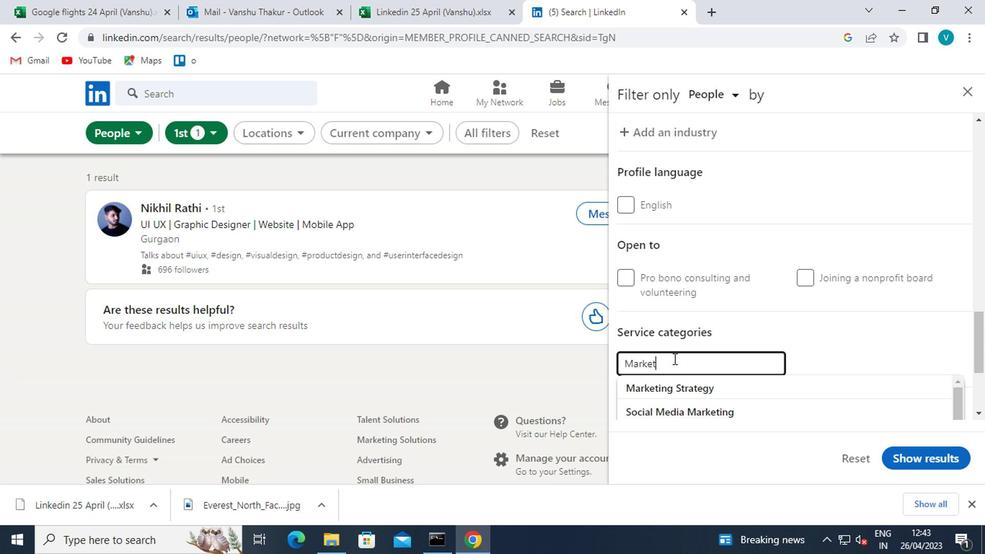
Action: Mouse moved to (574, 389)
Screenshot: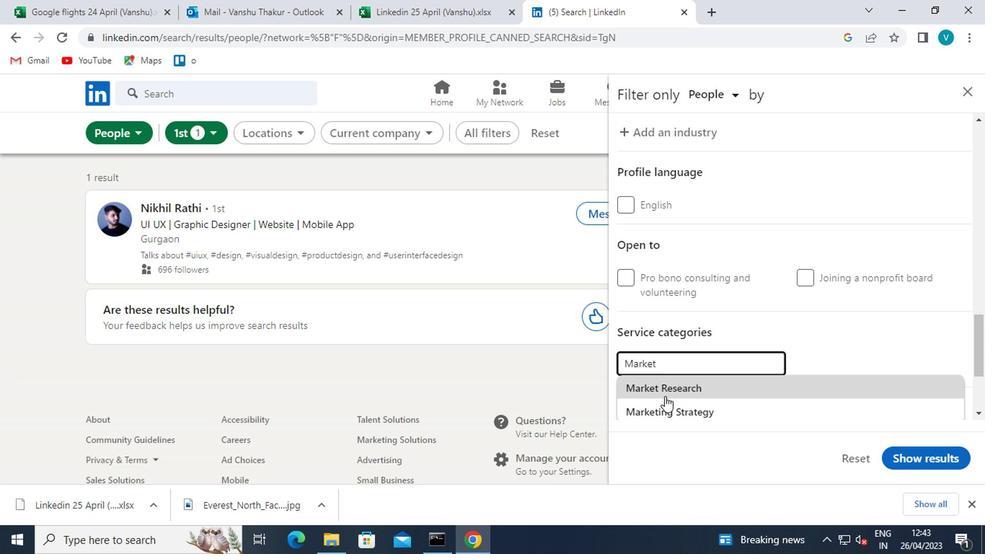
Action: Mouse pressed left at (574, 389)
Screenshot: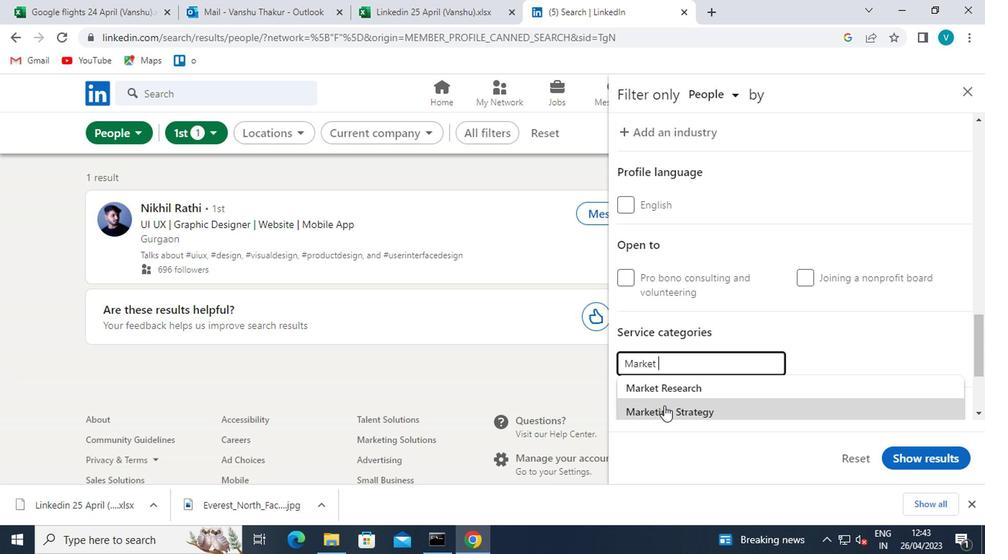
Action: Mouse moved to (595, 355)
Screenshot: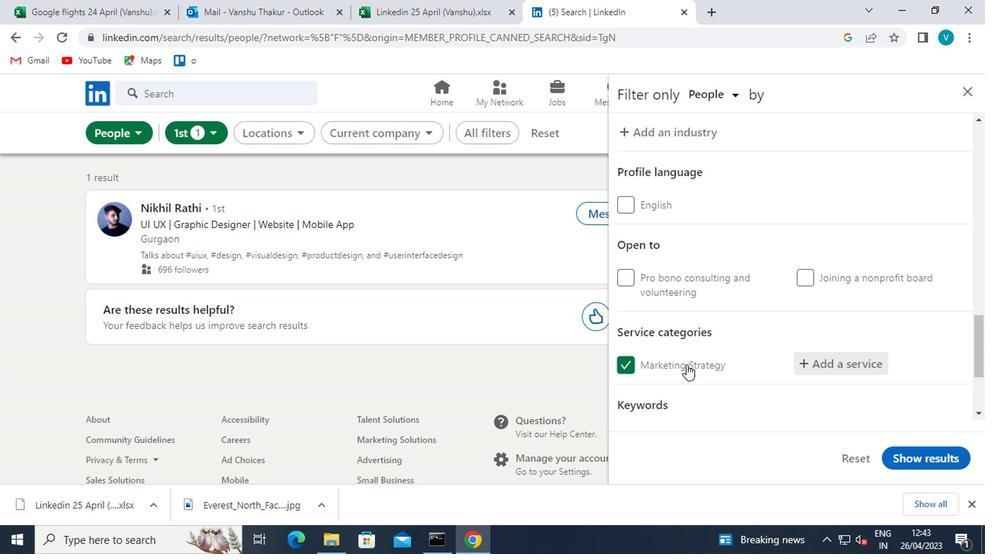 
Action: Mouse scrolled (595, 355) with delta (0, 0)
Screenshot: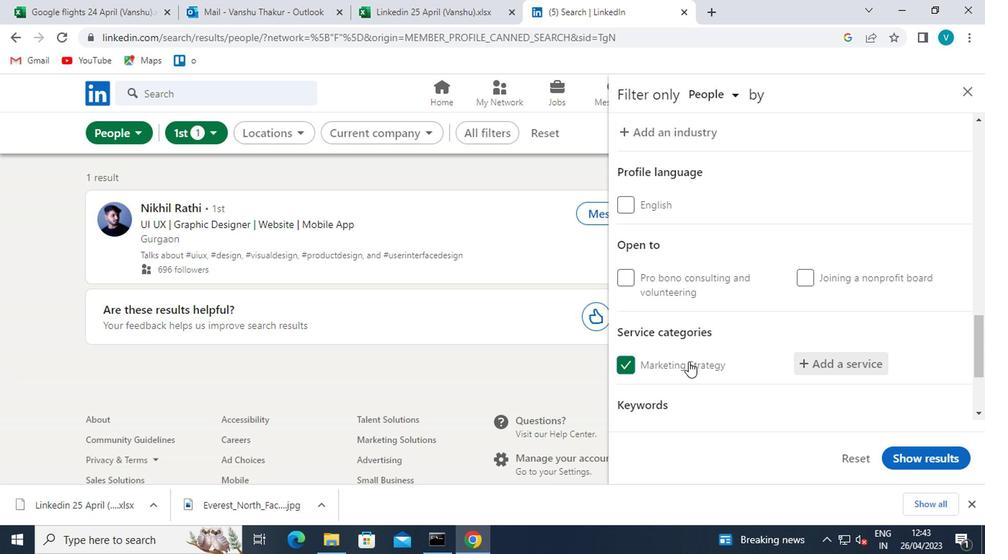 
Action: Mouse scrolled (595, 355) with delta (0, 0)
Screenshot: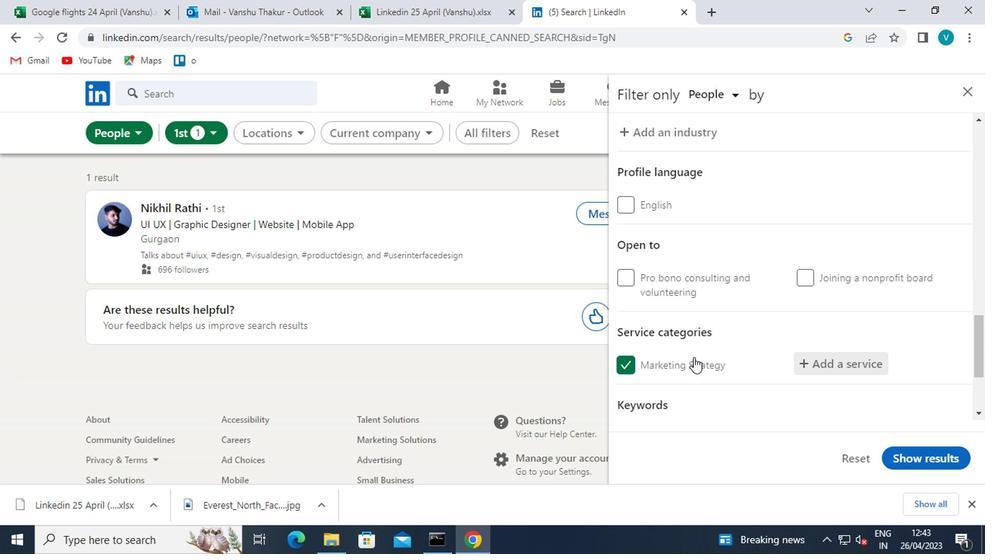 
Action: Mouse scrolled (595, 355) with delta (0, 0)
Screenshot: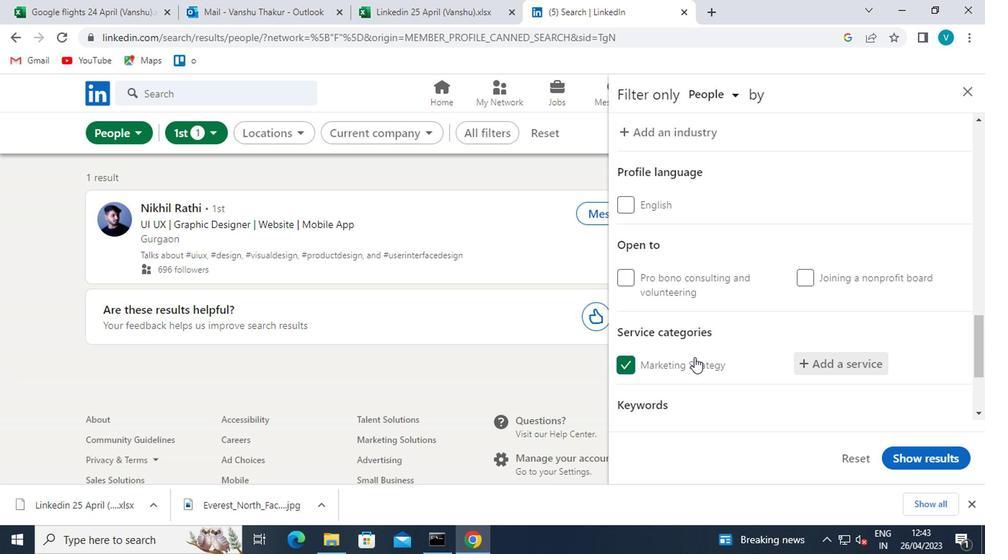 
Action: Mouse moved to (596, 355)
Screenshot: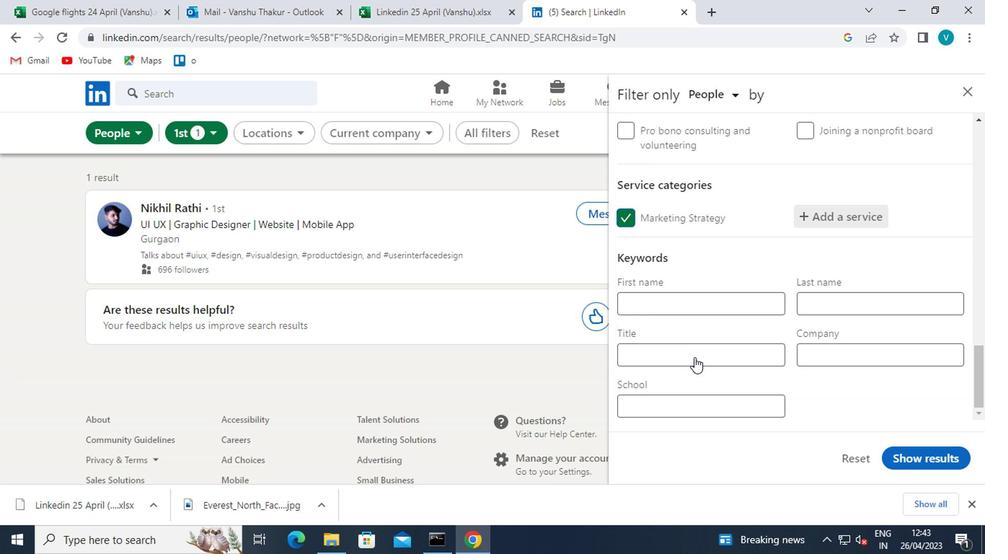 
Action: Mouse pressed left at (596, 355)
Screenshot: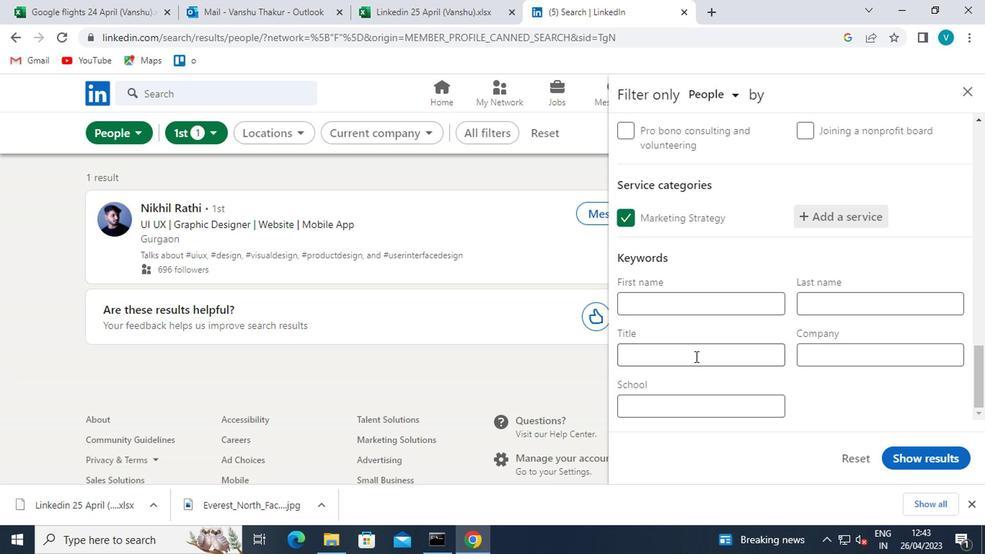 
Action: Key pressed <Key.shift>SPORTS<Key.space><Key.shift>VOLUNTEER
Screenshot: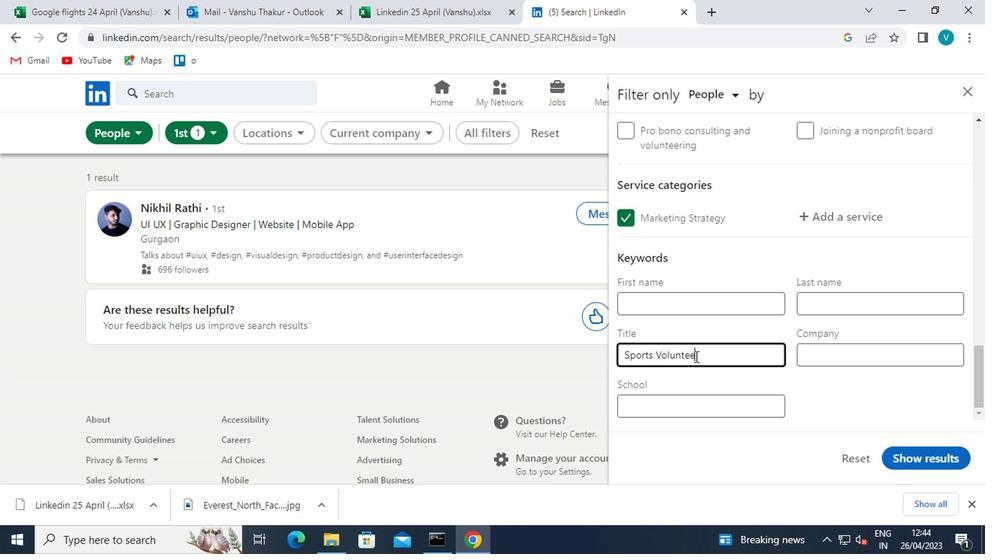 
Action: Mouse moved to (746, 422)
Screenshot: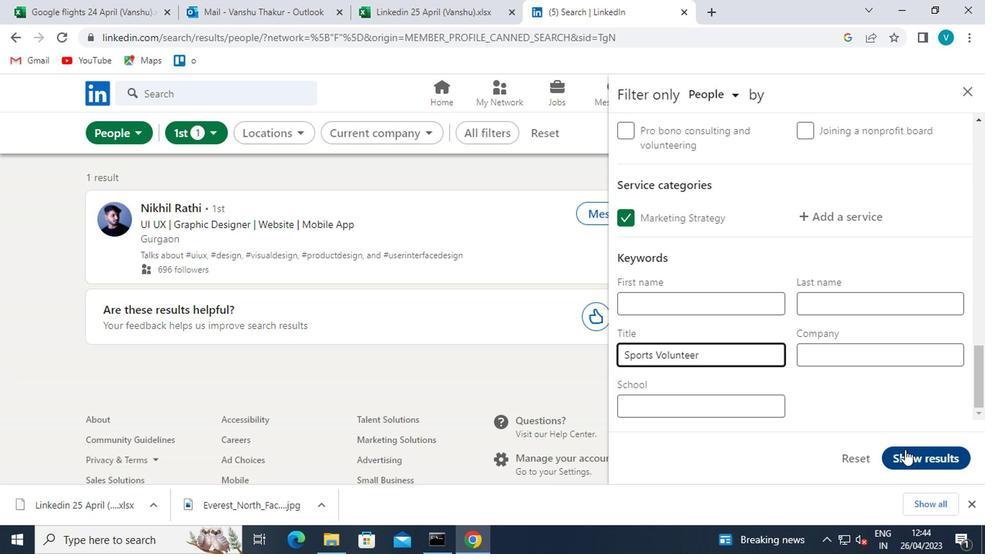 
Action: Mouse pressed left at (746, 422)
Screenshot: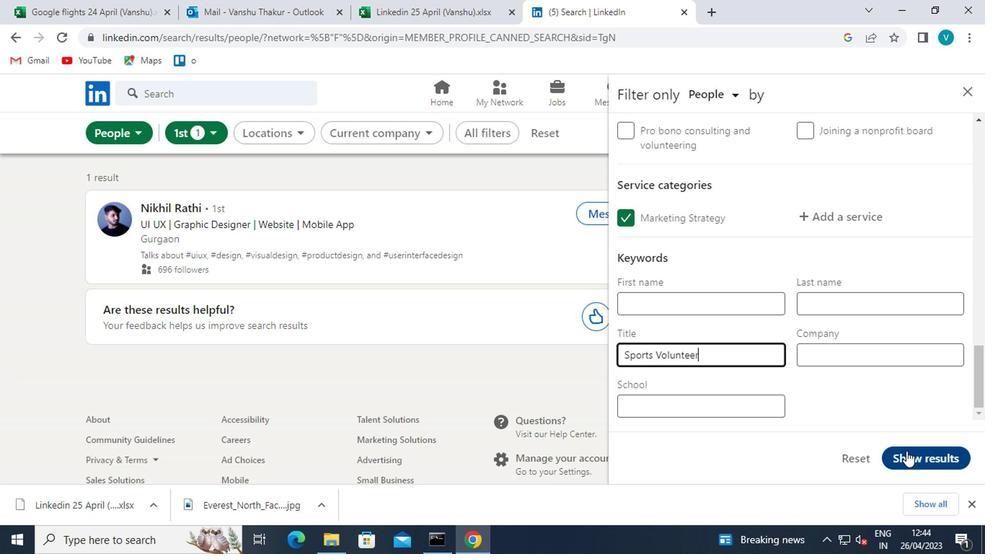 
